 Task: View property listings for colonial-style homes in Annapolis, Maryland, with a waterfront view, and prioritize properties with historical significance.
Action: Mouse moved to (268, 171)
Screenshot: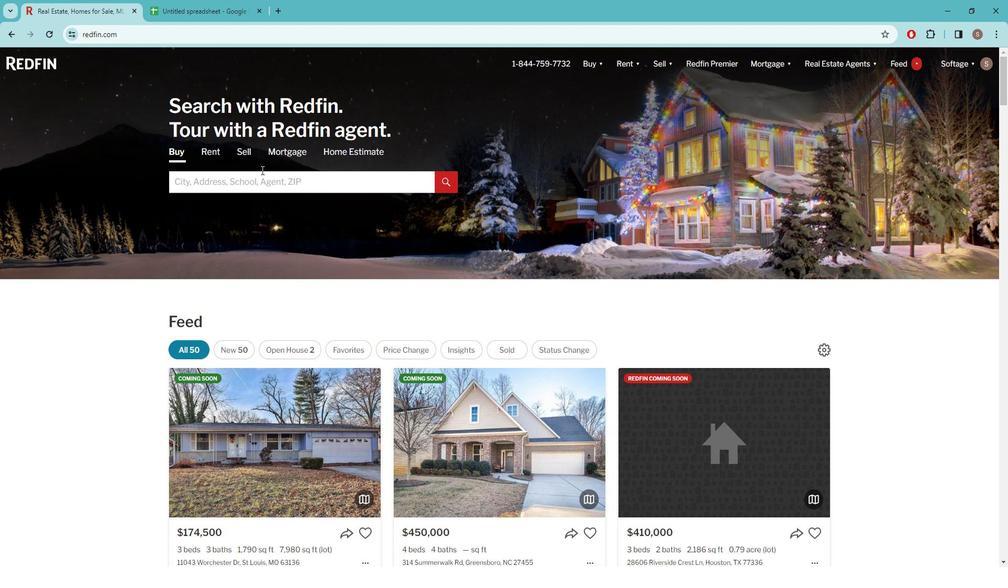 
Action: Mouse pressed left at (268, 171)
Screenshot: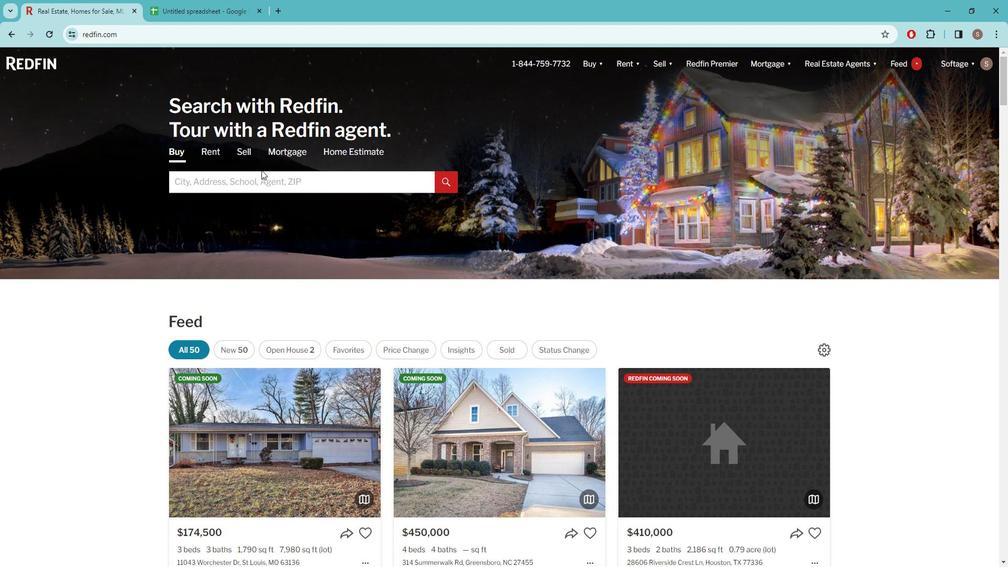 
Action: Mouse moved to (268, 179)
Screenshot: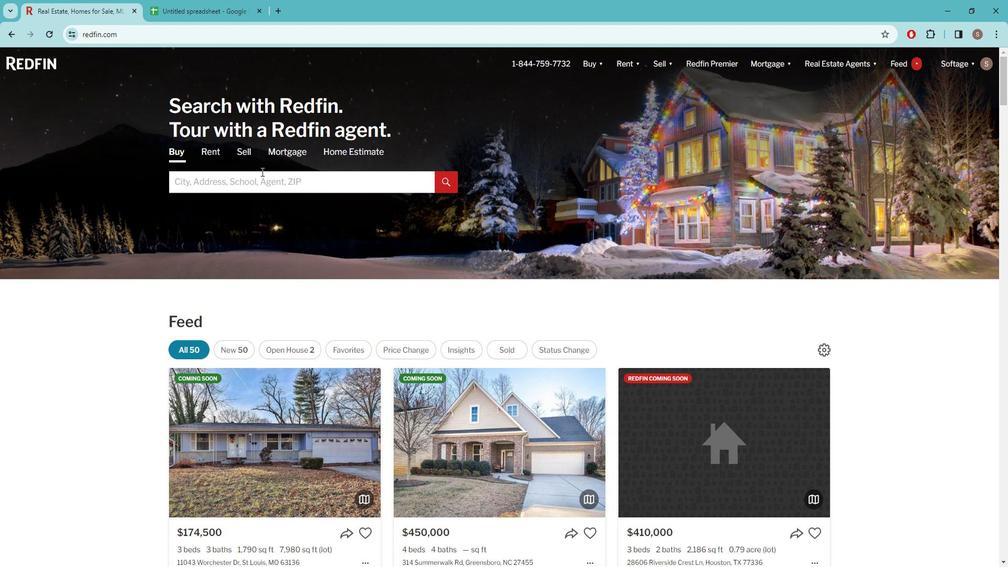 
Action: Mouse pressed left at (268, 179)
Screenshot: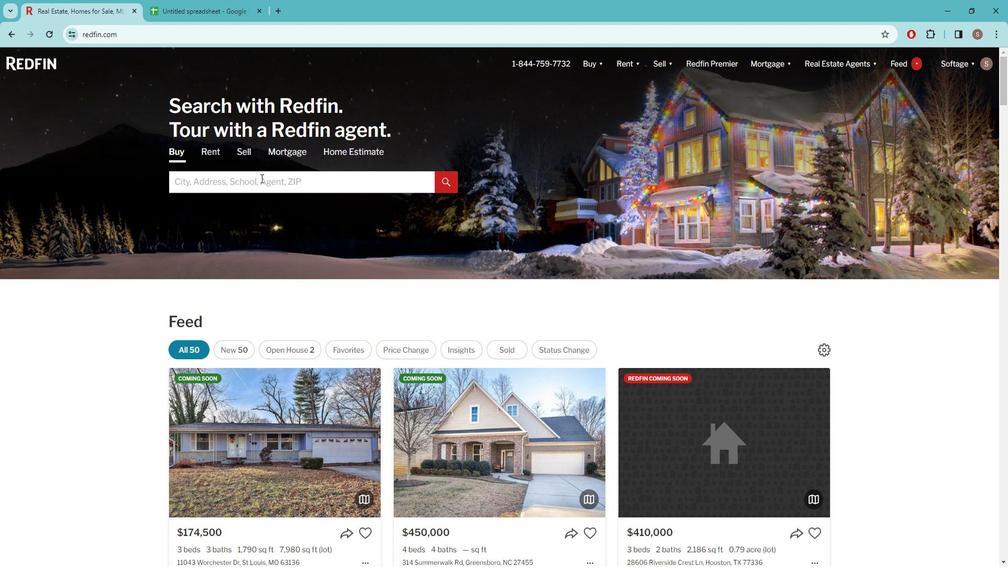 
Action: Key pressed a<Key.caps_lock>NNAPOLIS
Screenshot: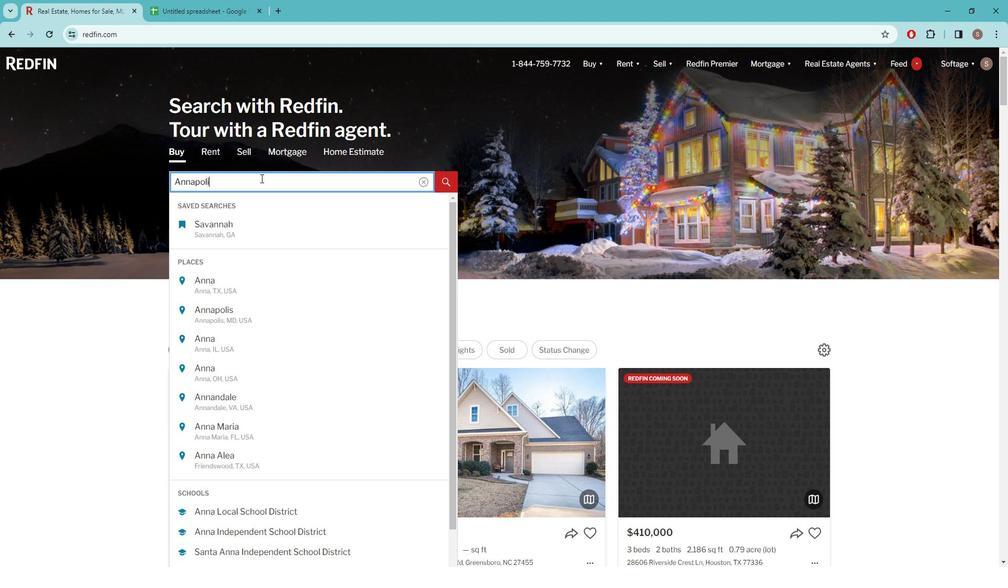 
Action: Mouse moved to (262, 222)
Screenshot: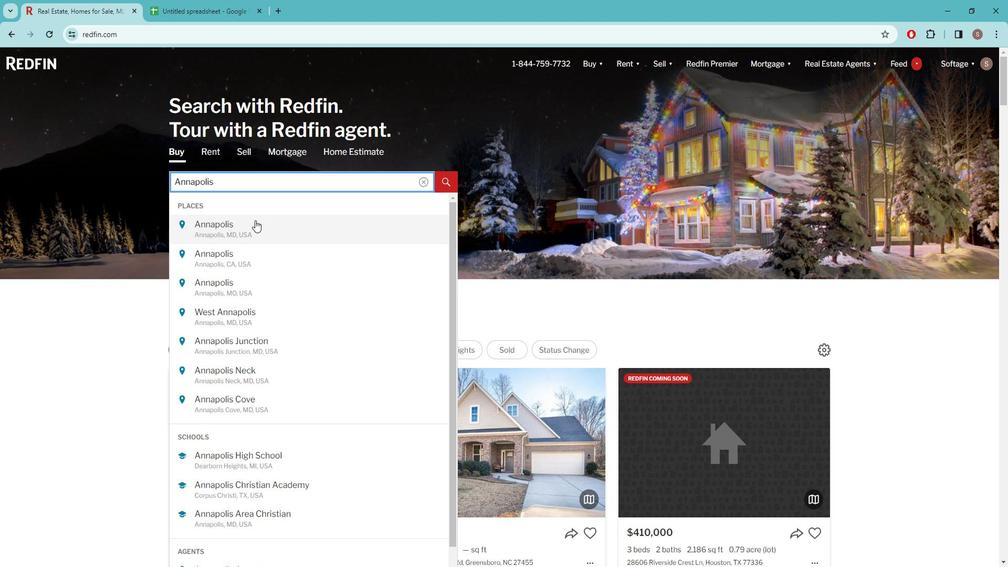 
Action: Mouse pressed left at (262, 222)
Screenshot: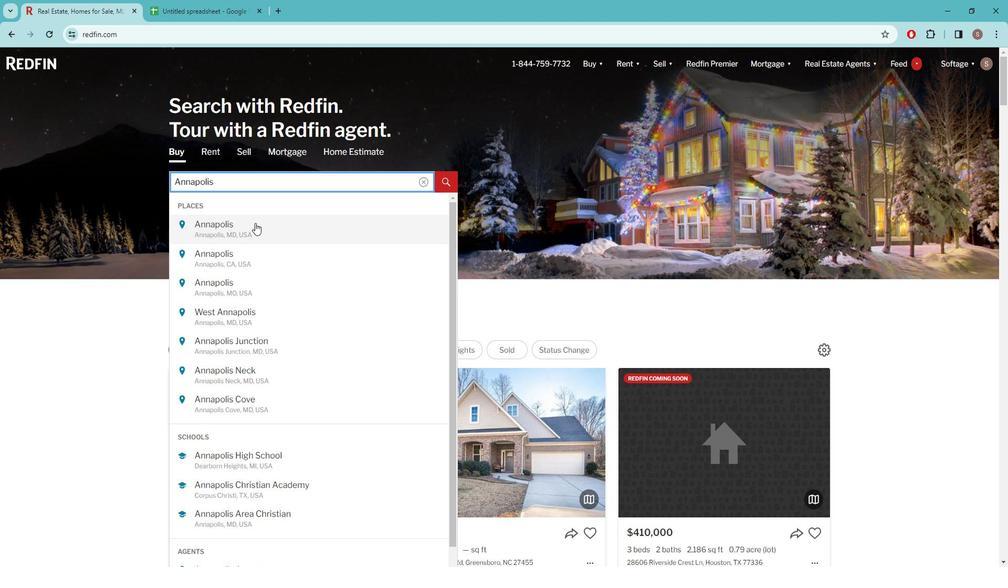 
Action: Mouse moved to (891, 133)
Screenshot: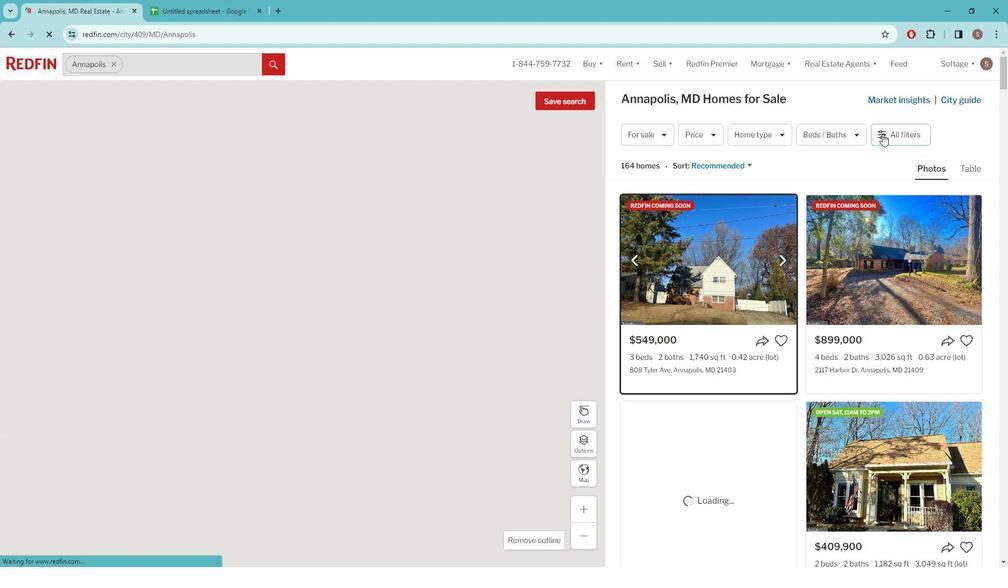 
Action: Mouse pressed left at (891, 133)
Screenshot: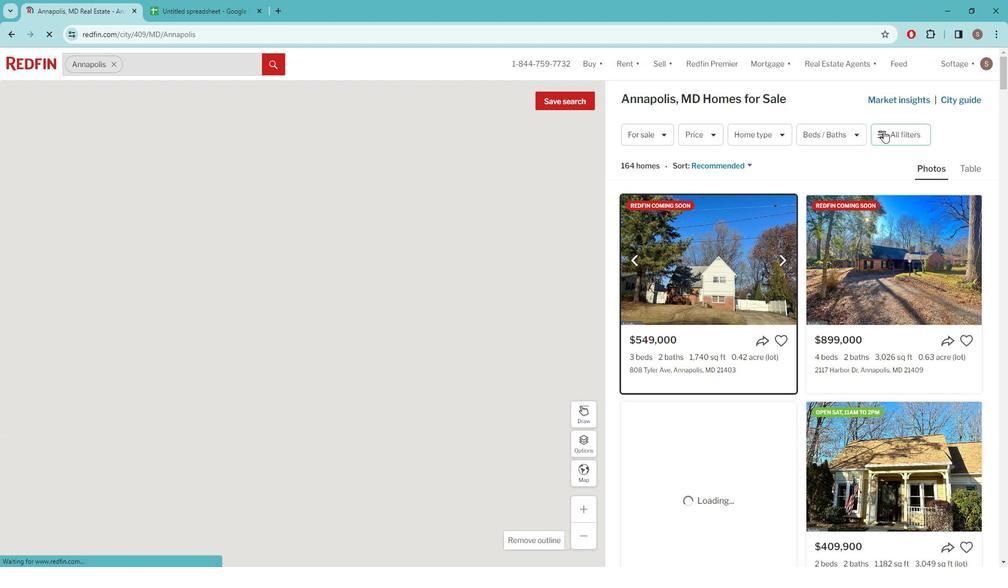 
Action: Mouse pressed left at (891, 133)
Screenshot: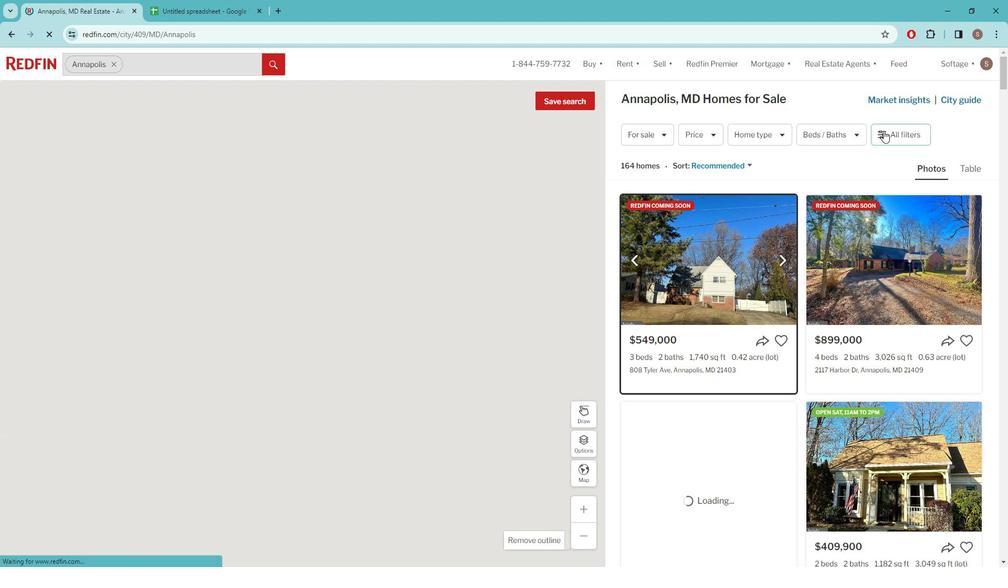 
Action: Mouse moved to (889, 132)
Screenshot: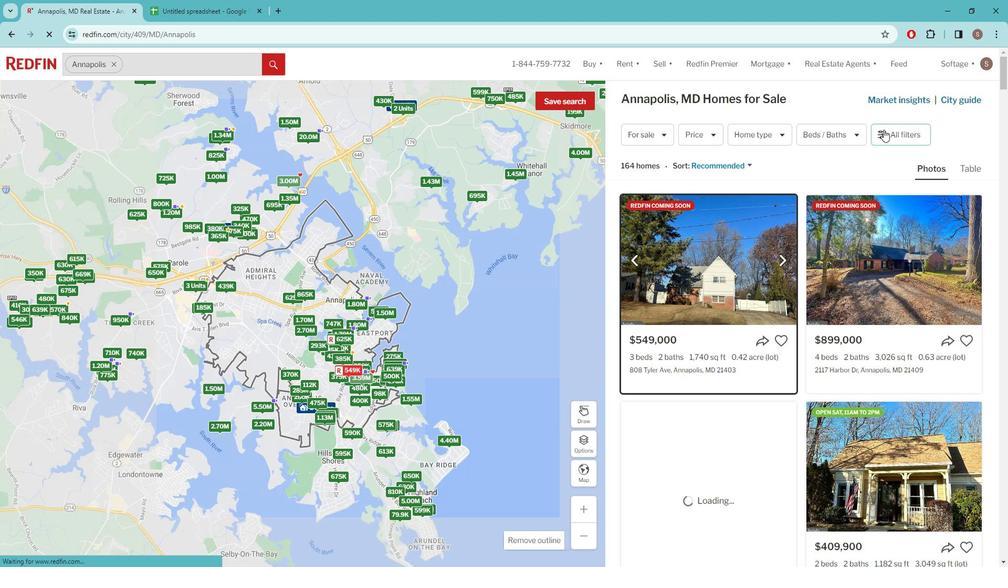 
Action: Mouse pressed left at (889, 132)
Screenshot: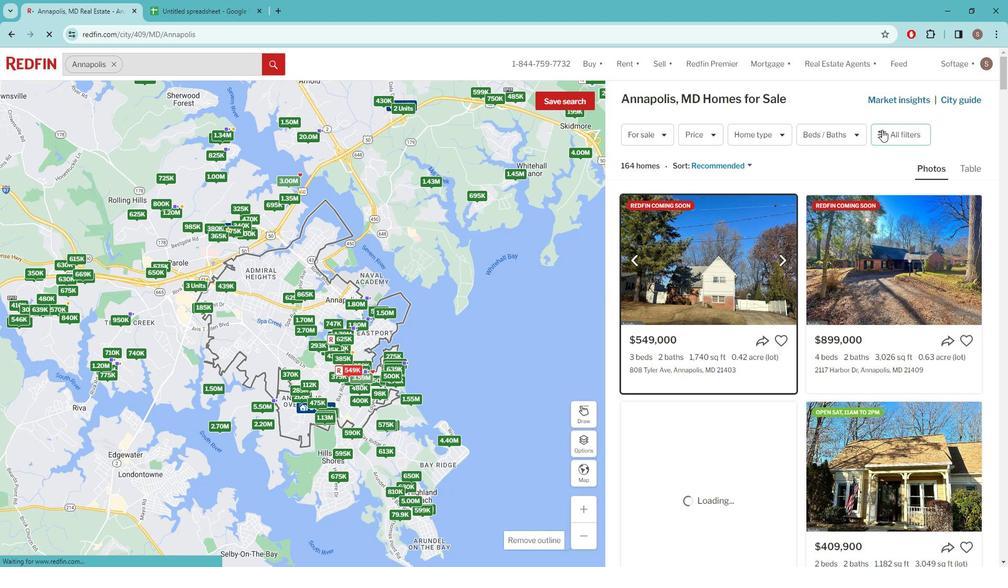 
Action: Mouse pressed left at (889, 132)
Screenshot: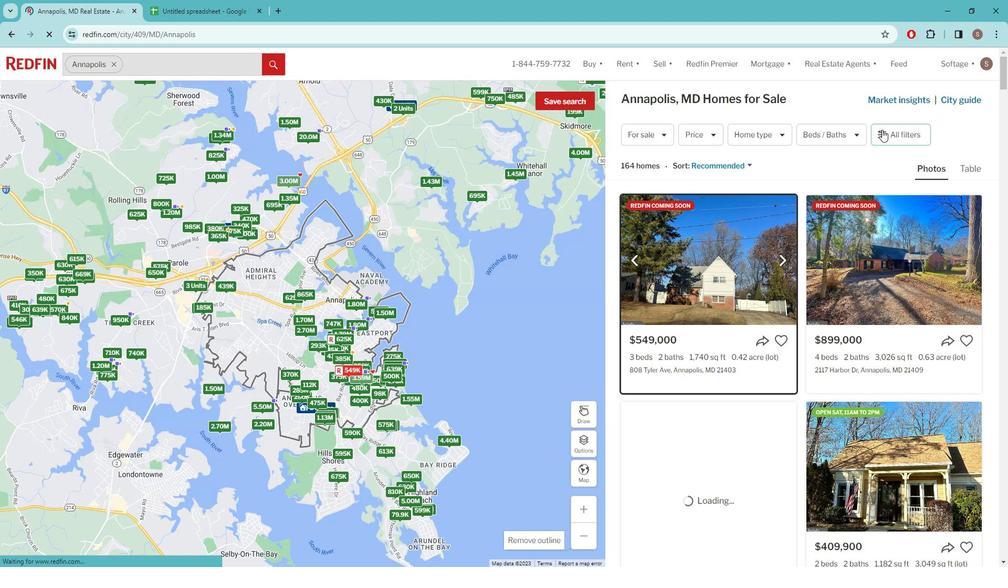 
Action: Mouse pressed left at (889, 132)
Screenshot: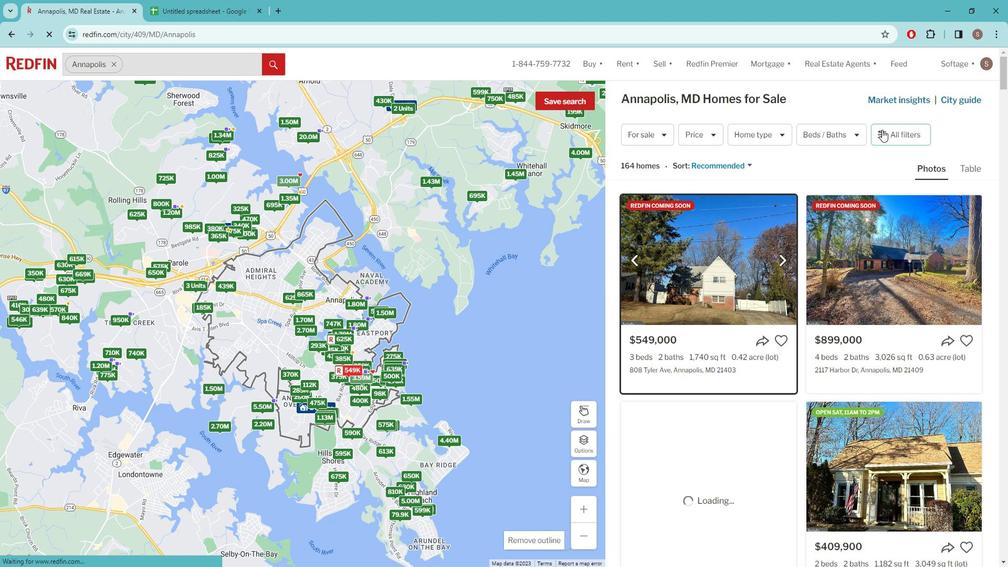 
Action: Mouse pressed left at (889, 132)
Screenshot: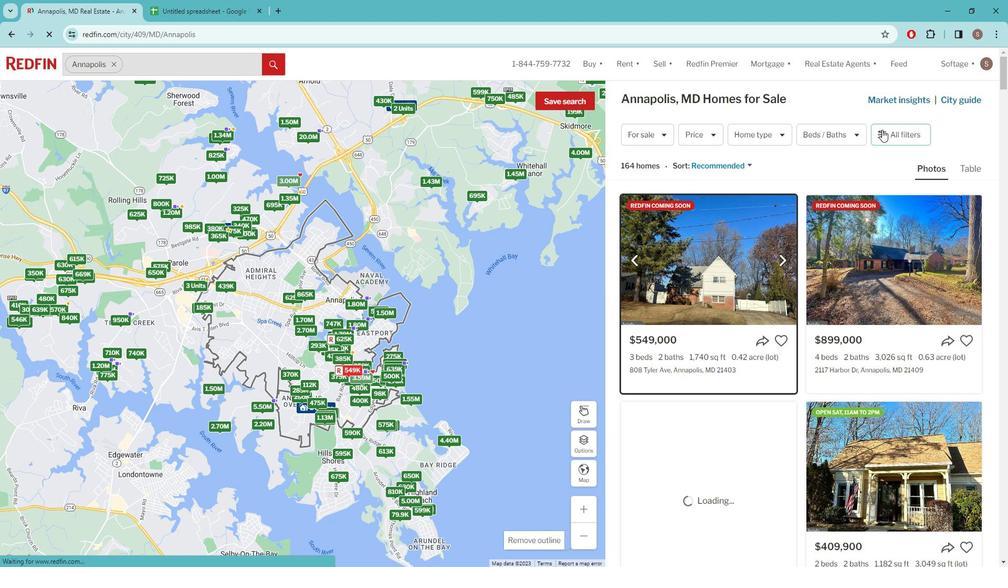
Action: Mouse pressed left at (889, 132)
Screenshot: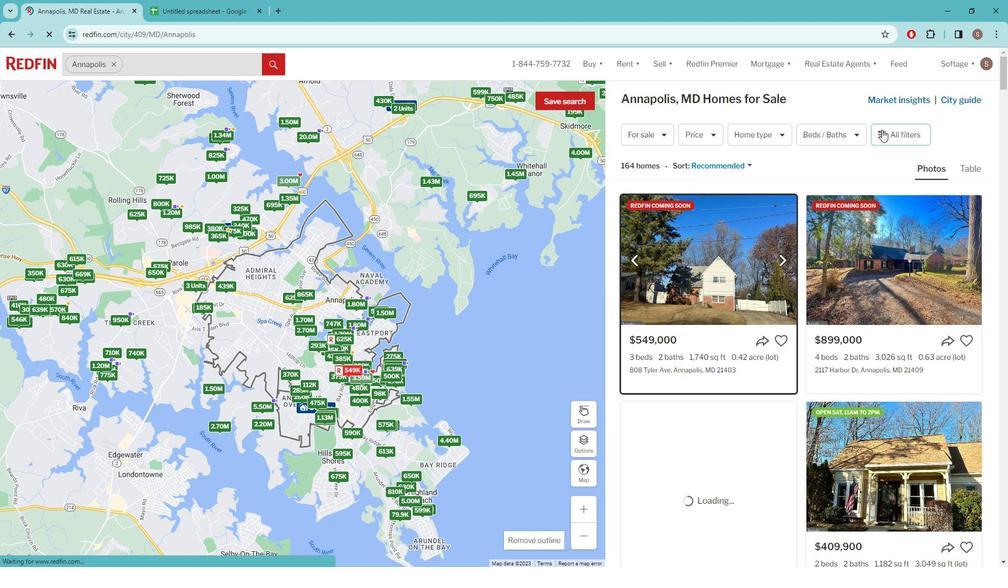 
Action: Mouse moved to (894, 132)
Screenshot: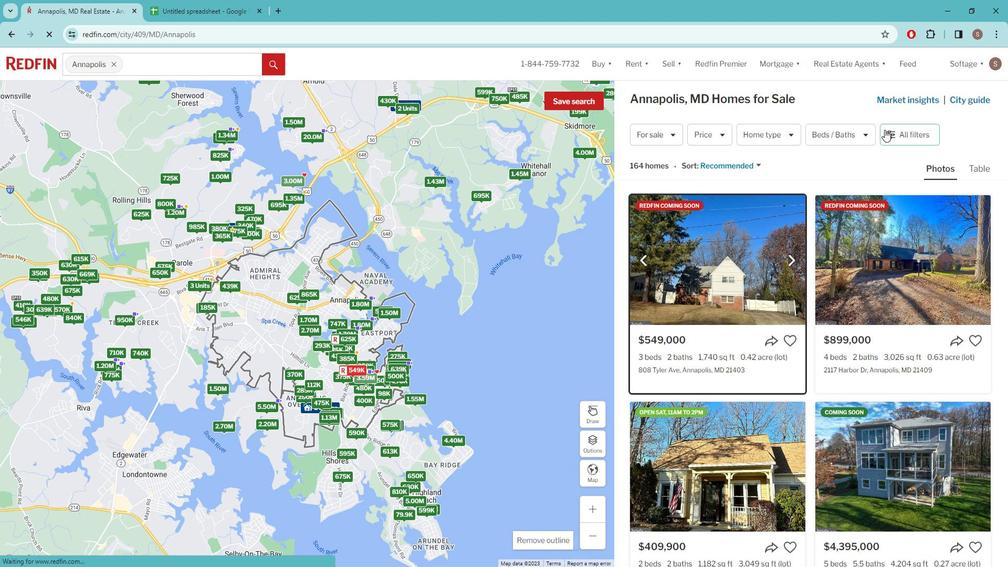 
Action: Mouse pressed left at (894, 132)
Screenshot: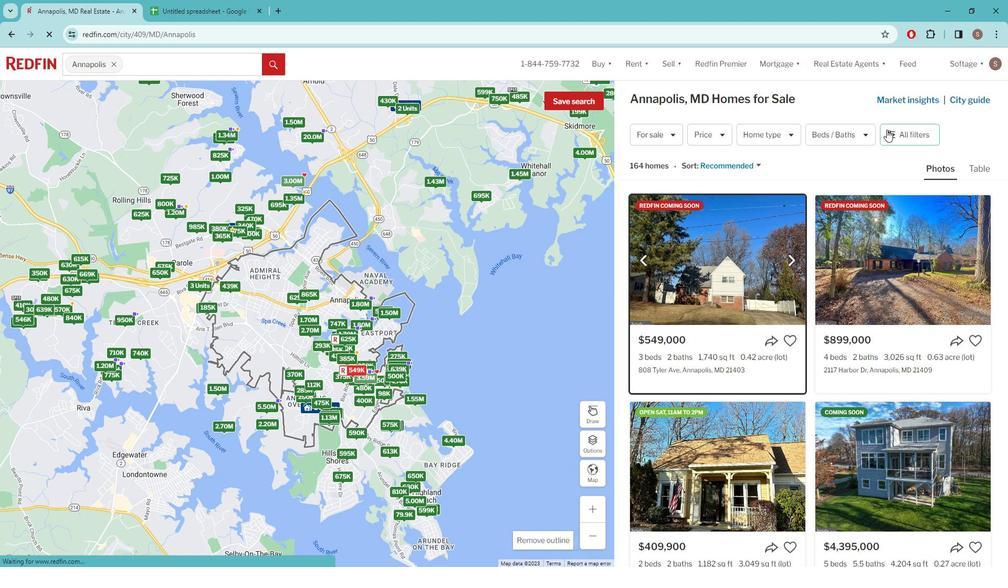 
Action: Mouse moved to (894, 131)
Screenshot: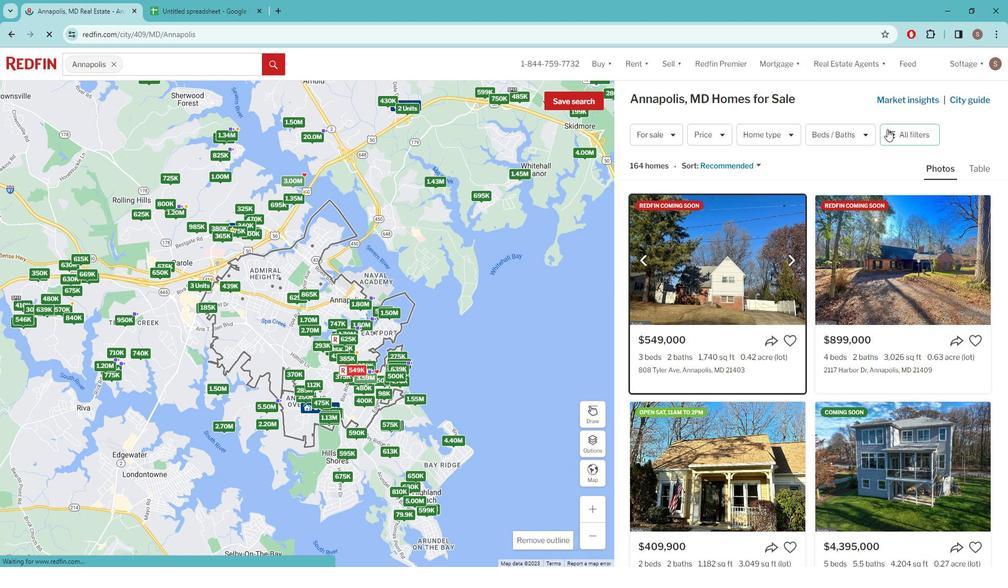 
Action: Mouse pressed left at (894, 131)
Screenshot: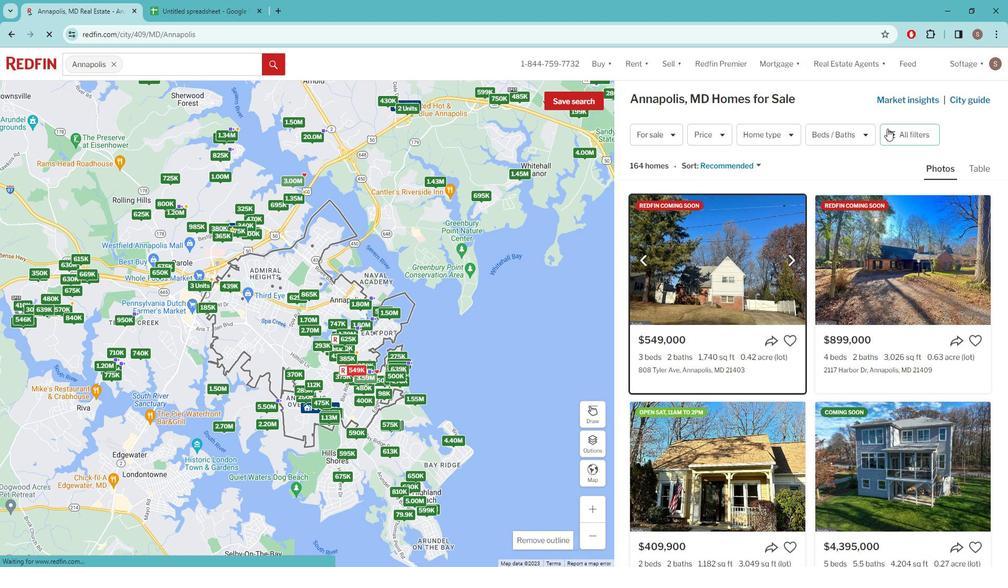 
Action: Mouse moved to (851, 168)
Screenshot: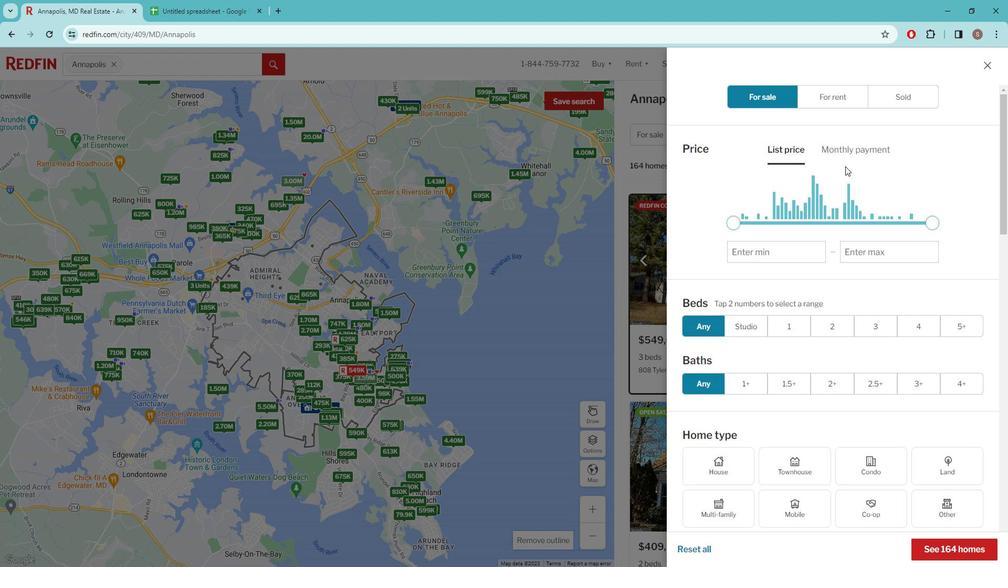 
Action: Mouse scrolled (851, 167) with delta (0, 0)
Screenshot: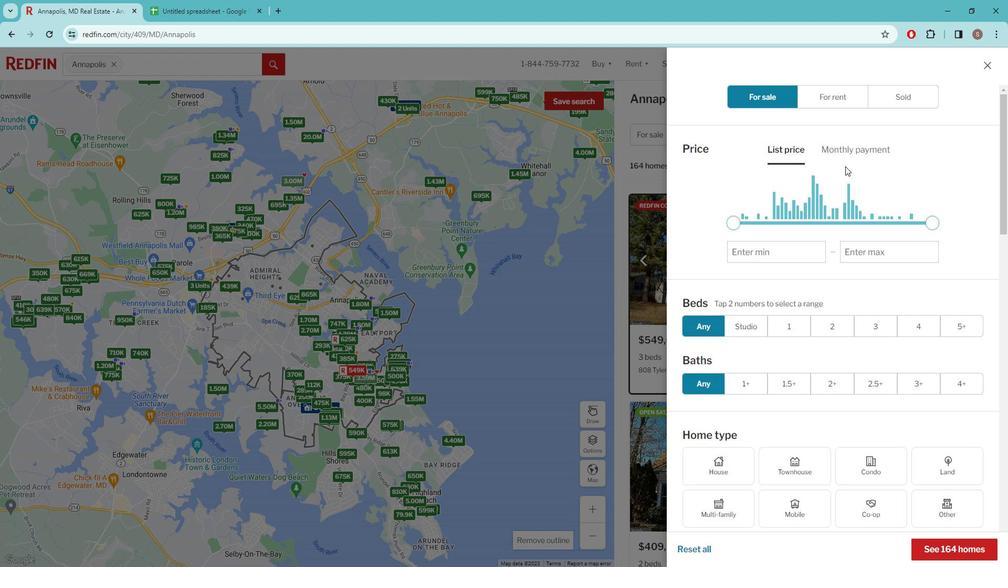 
Action: Mouse moved to (841, 182)
Screenshot: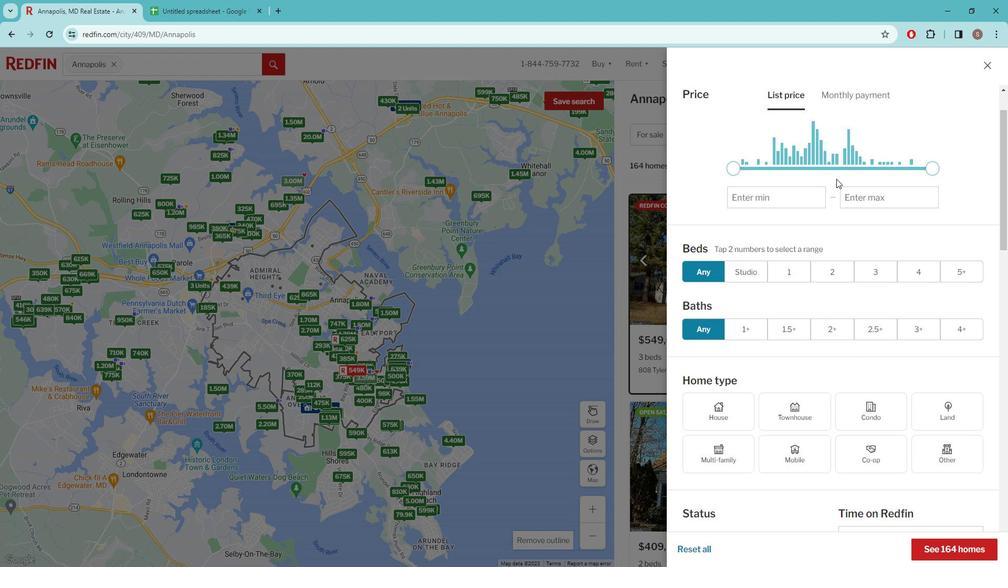 
Action: Mouse scrolled (841, 181) with delta (0, 0)
Screenshot: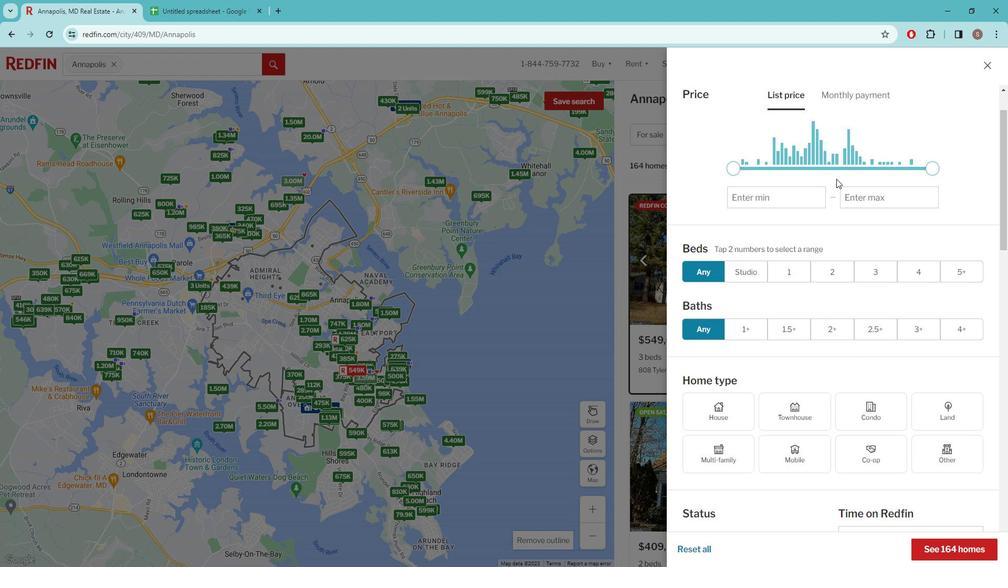 
Action: Mouse moved to (788, 221)
Screenshot: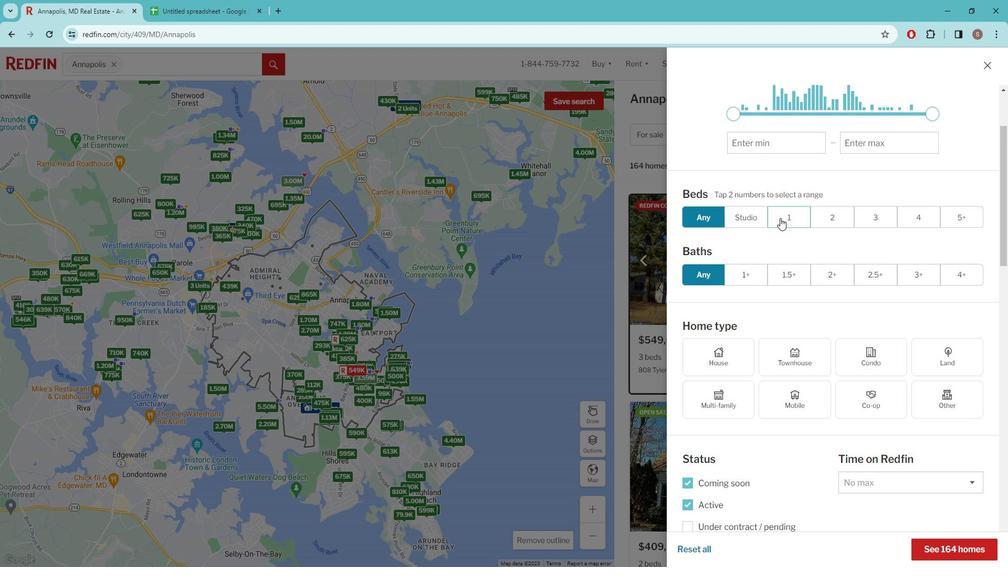 
Action: Mouse scrolled (788, 220) with delta (0, 0)
Screenshot: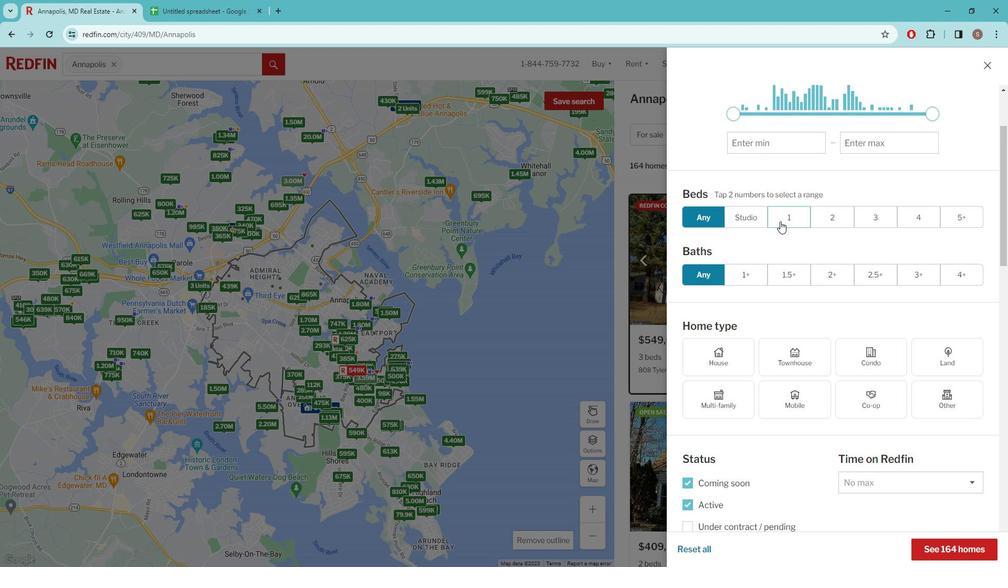
Action: Mouse moved to (788, 221)
Screenshot: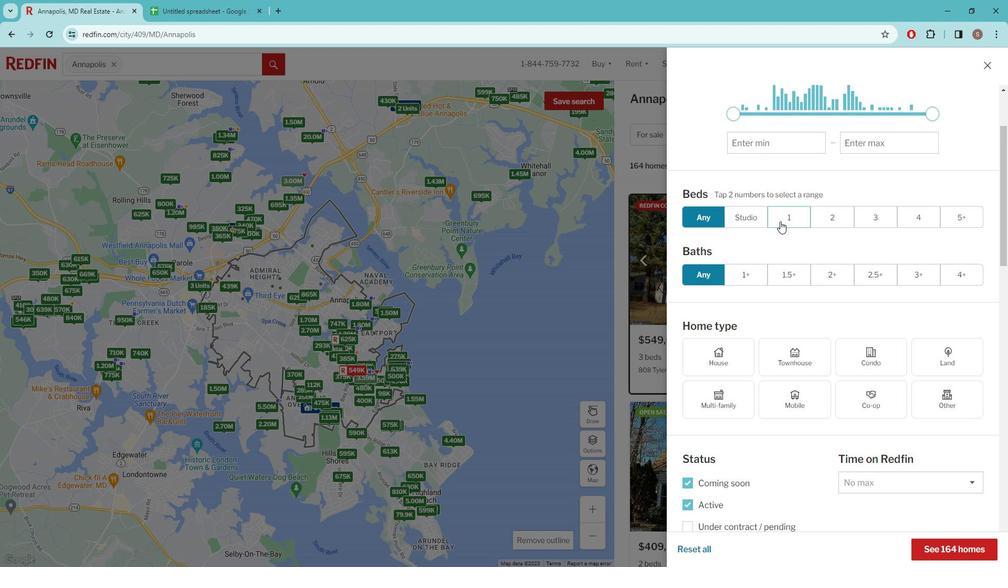 
Action: Mouse scrolled (788, 221) with delta (0, 0)
Screenshot: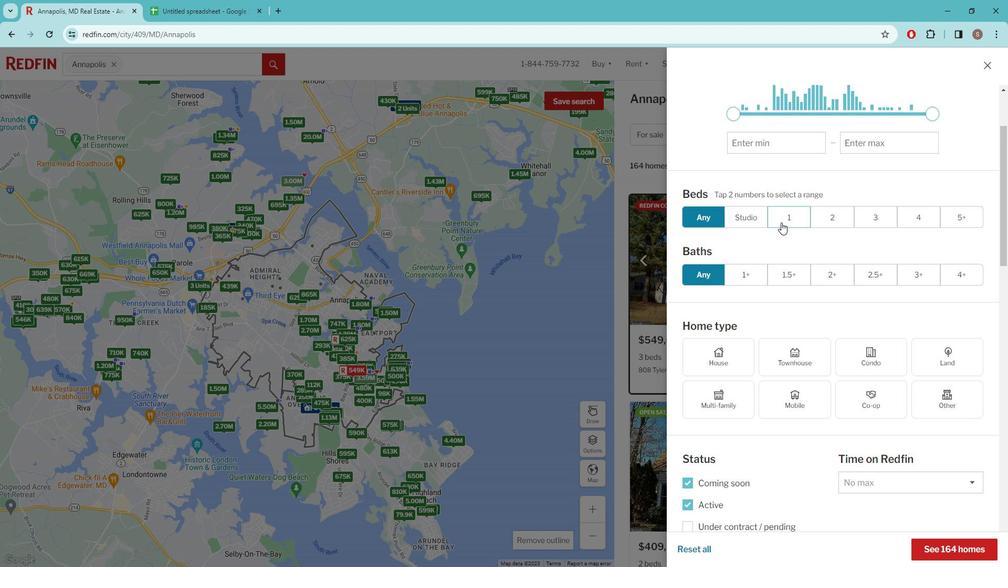 
Action: Mouse moved to (952, 284)
Screenshot: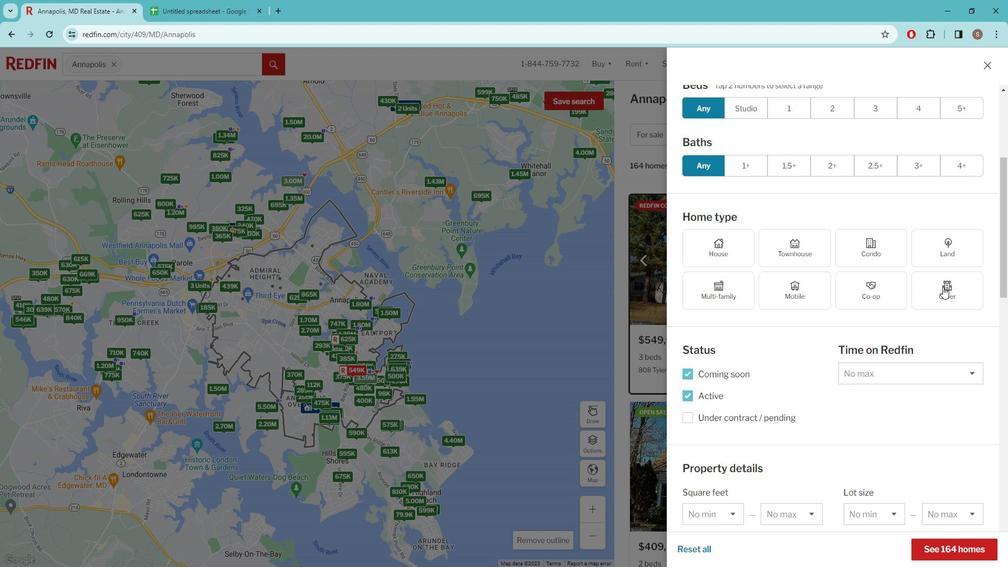 
Action: Mouse pressed left at (952, 284)
Screenshot: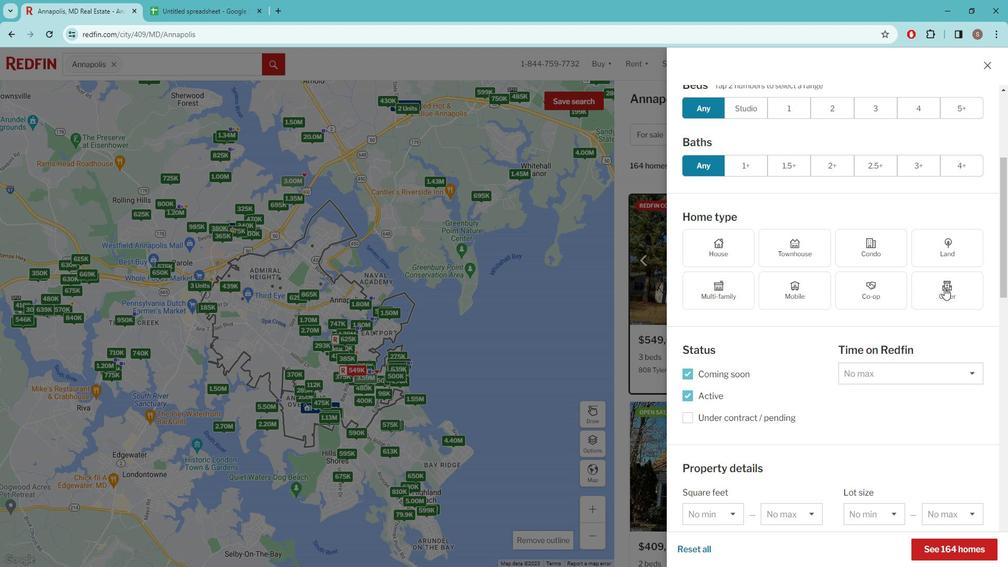 
Action: Mouse moved to (875, 278)
Screenshot: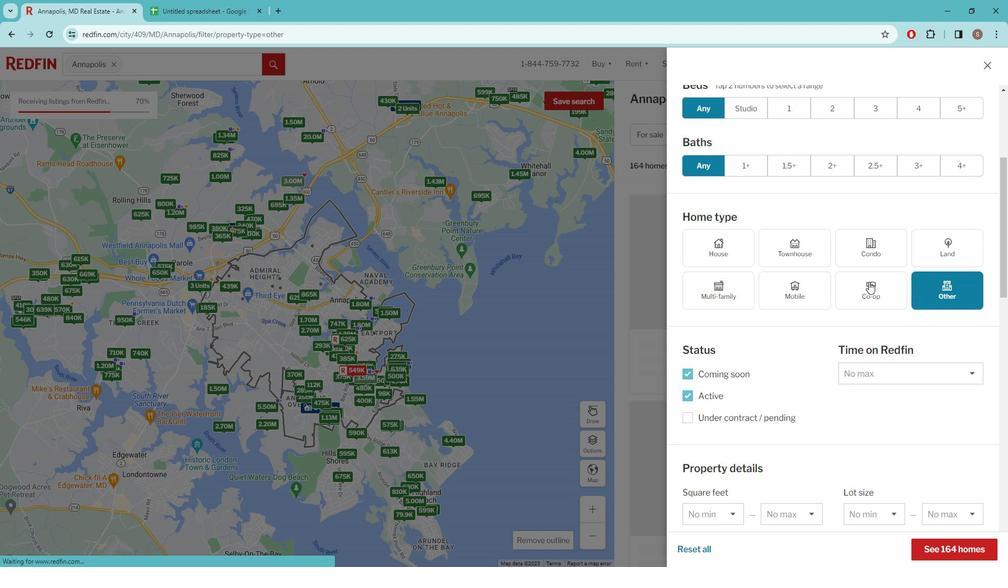 
Action: Mouse scrolled (875, 277) with delta (0, 0)
Screenshot: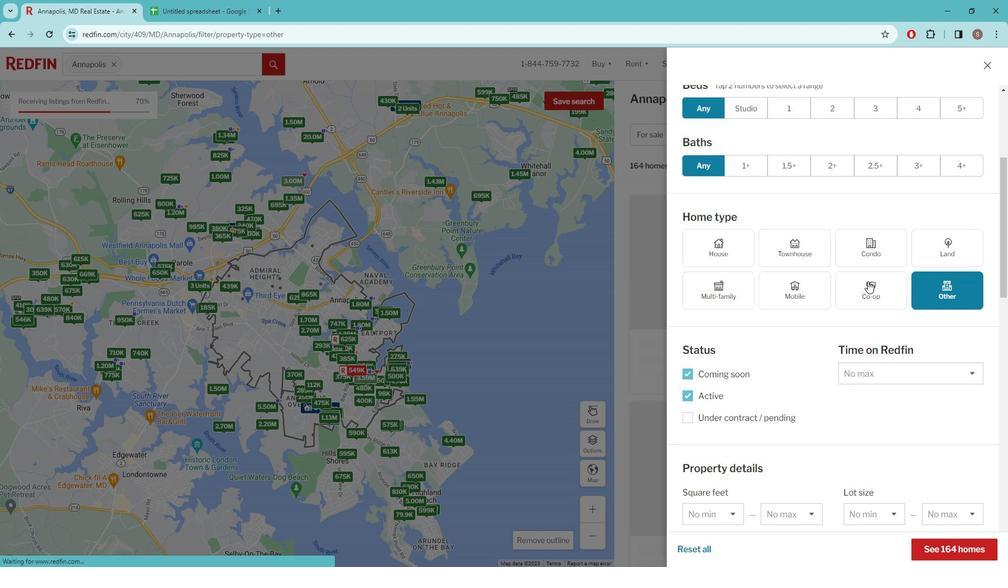 
Action: Mouse moved to (870, 275)
Screenshot: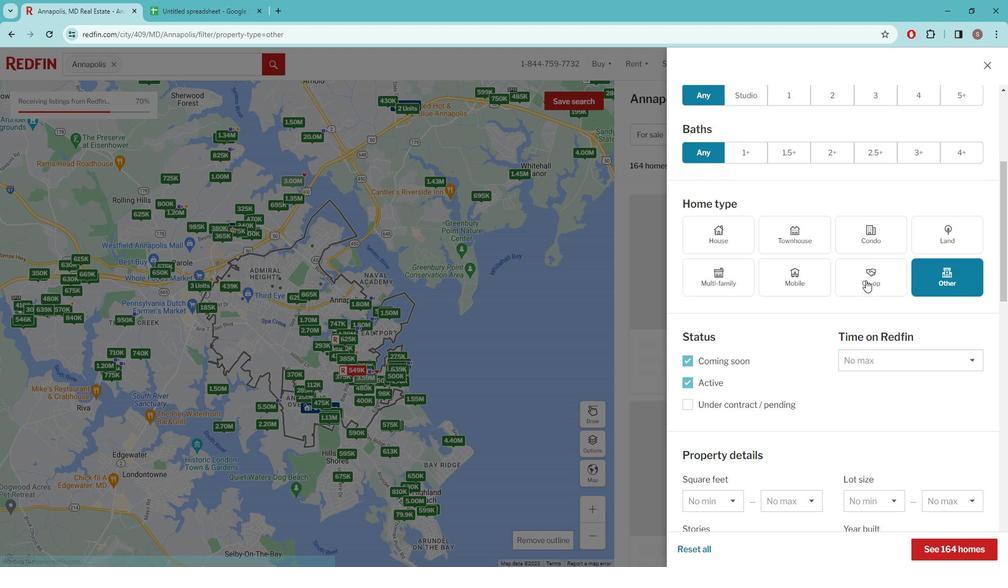 
Action: Mouse scrolled (870, 274) with delta (0, 0)
Screenshot: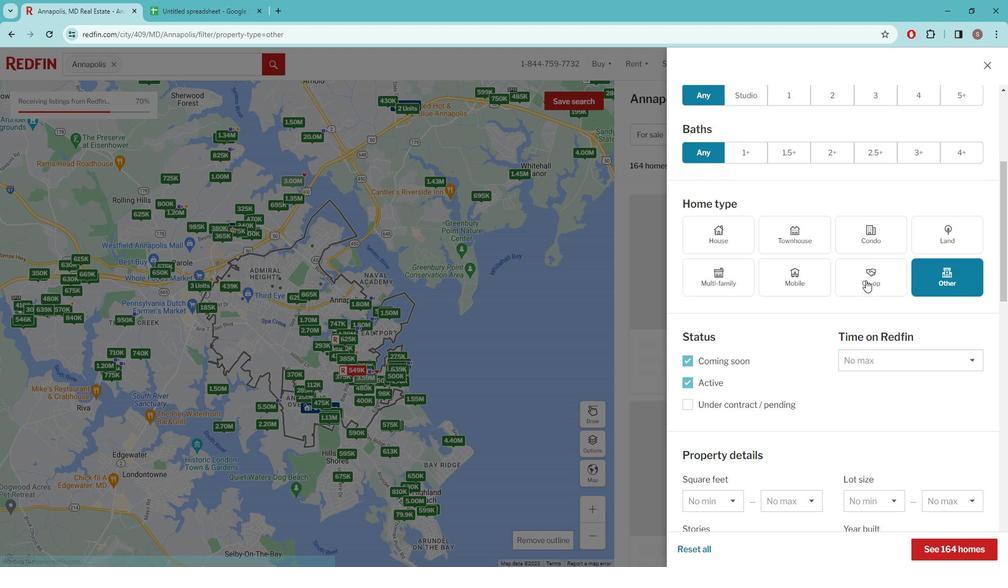 
Action: Mouse moved to (826, 268)
Screenshot: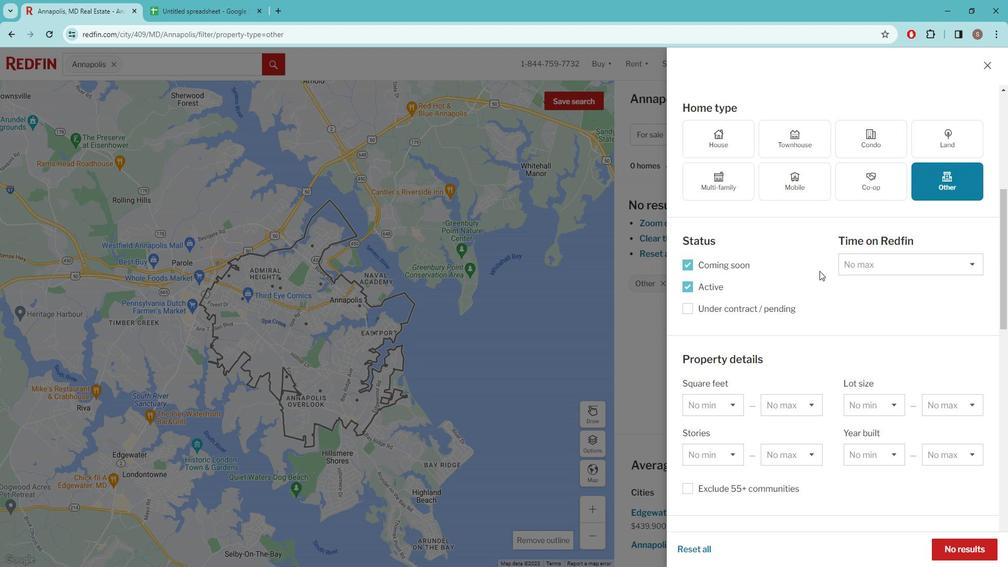 
Action: Mouse scrolled (826, 268) with delta (0, 0)
Screenshot: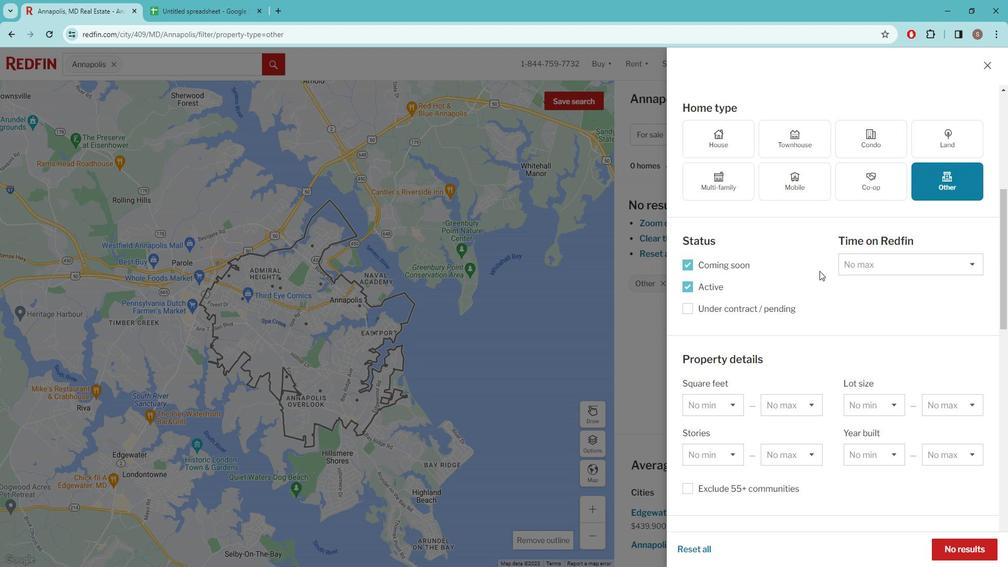 
Action: Mouse moved to (821, 268)
Screenshot: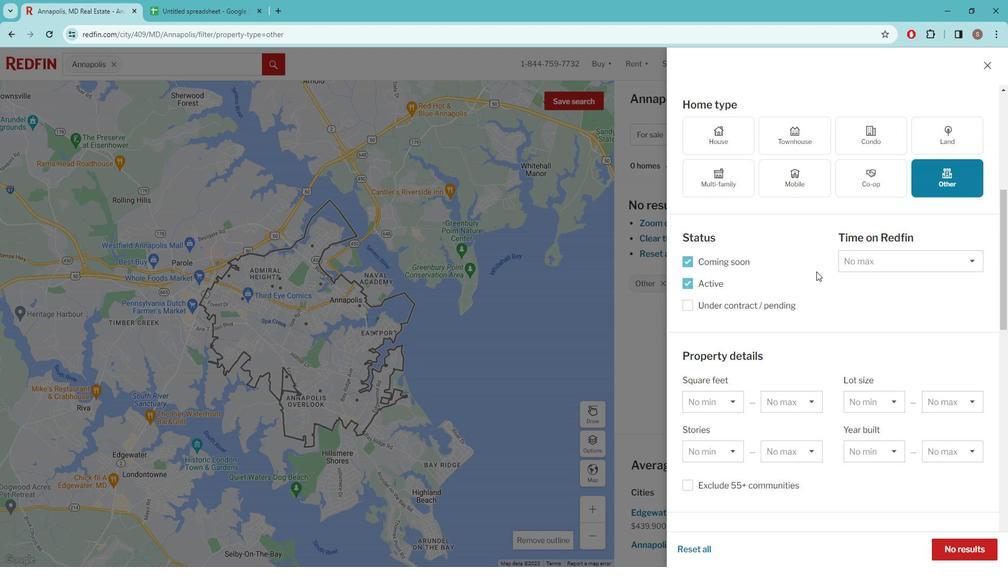 
Action: Mouse scrolled (821, 268) with delta (0, 0)
Screenshot: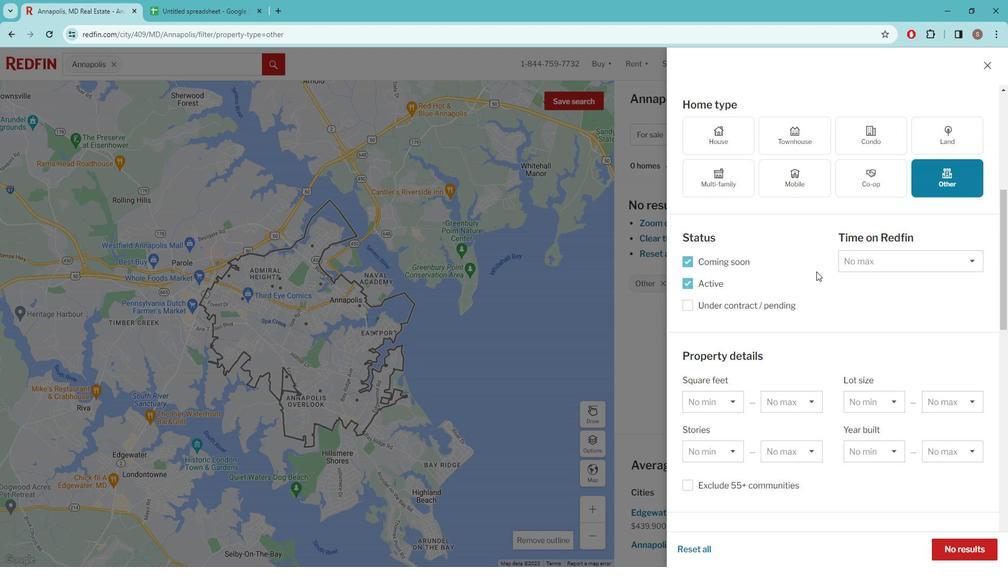 
Action: Mouse moved to (739, 287)
Screenshot: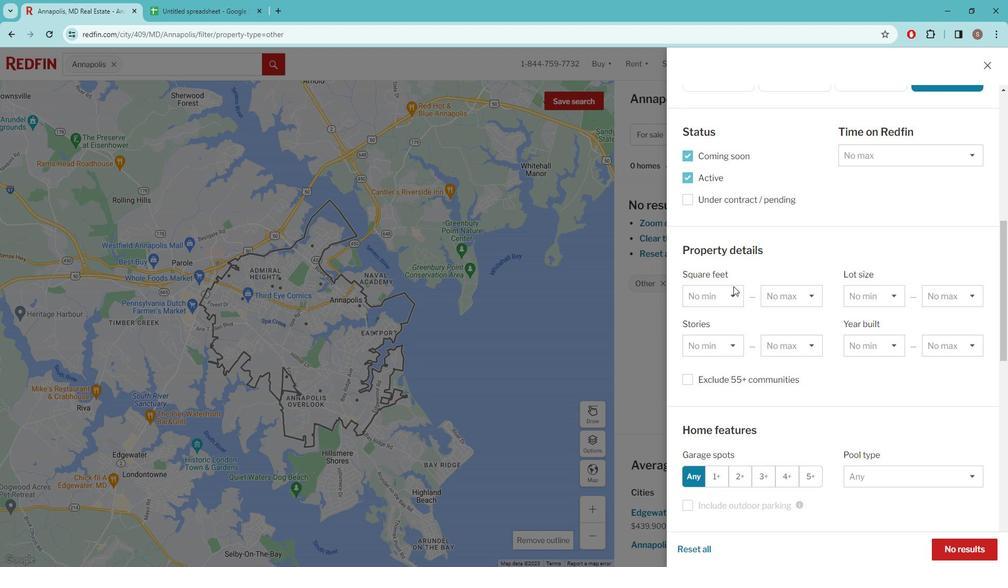 
Action: Mouse scrolled (739, 286) with delta (0, 0)
Screenshot: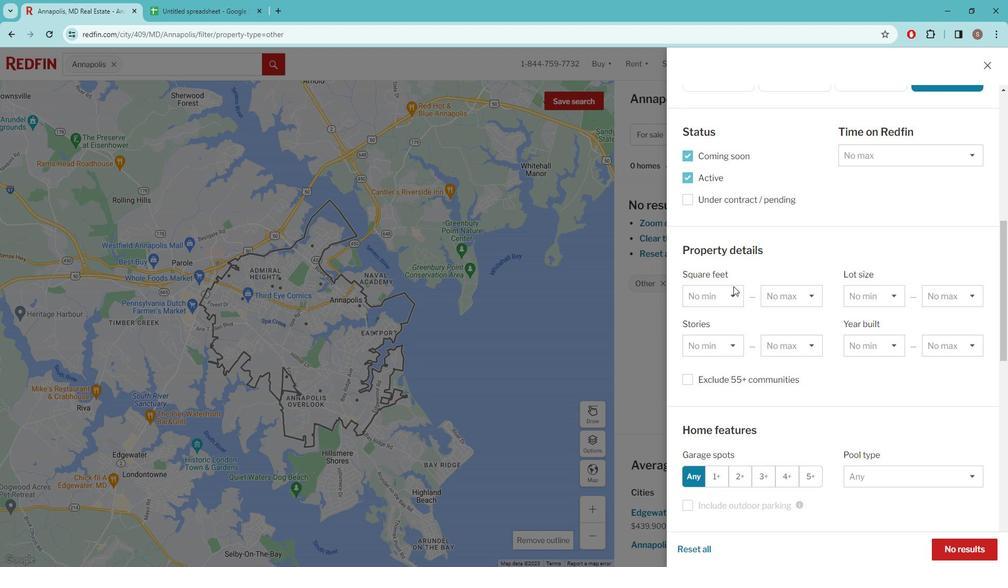
Action: Mouse moved to (739, 287)
Screenshot: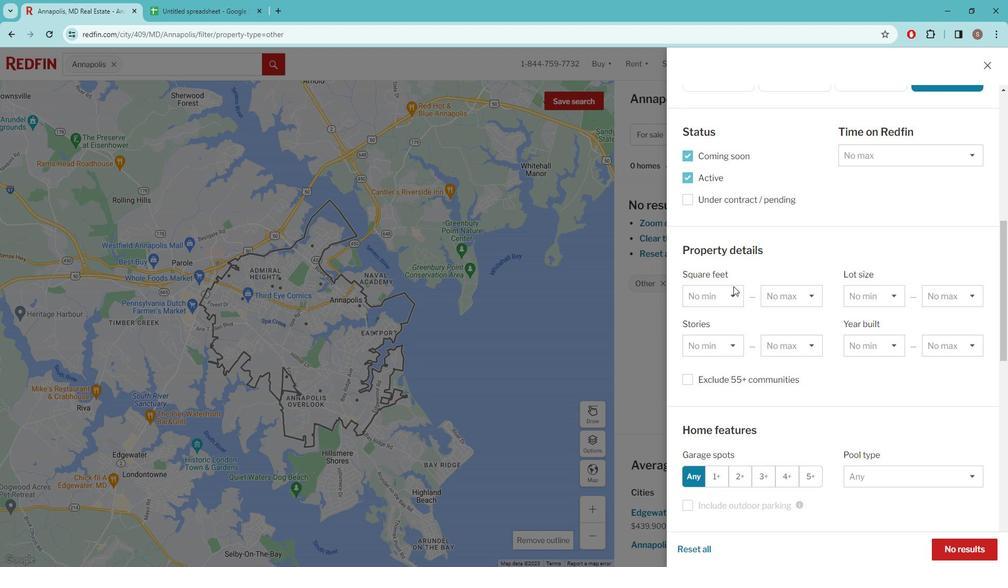 
Action: Mouse scrolled (739, 286) with delta (0, 0)
Screenshot: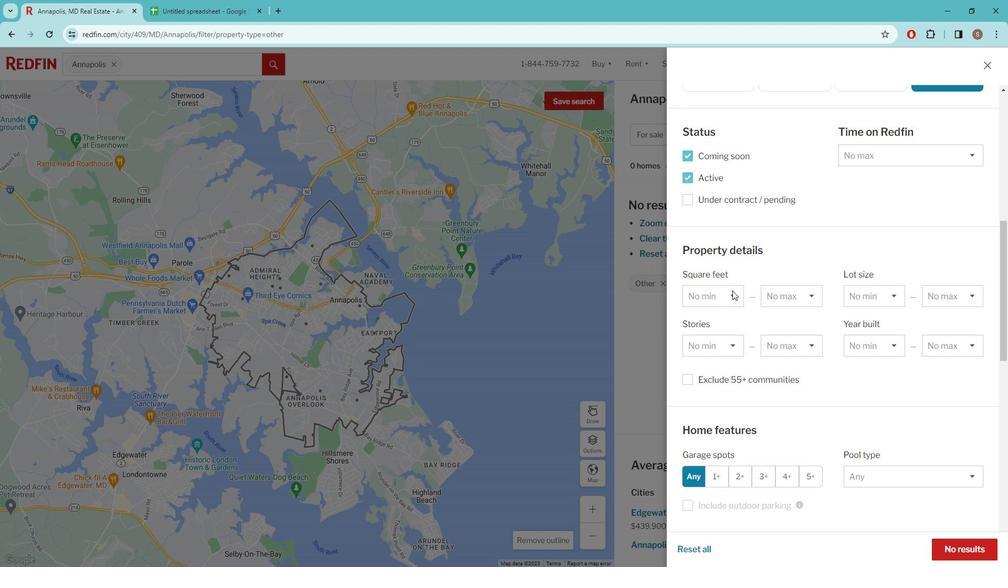 
Action: Mouse moved to (739, 292)
Screenshot: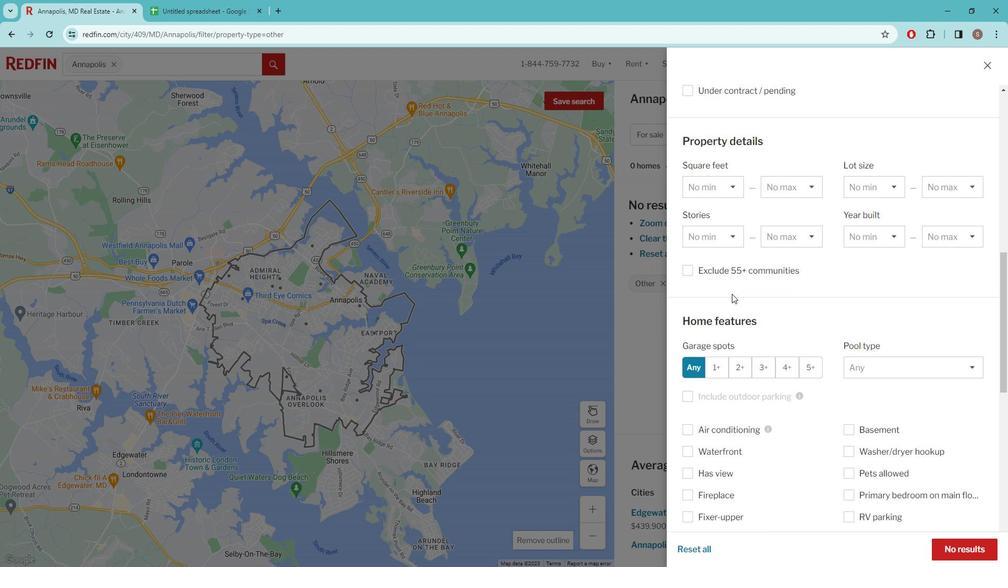 
Action: Mouse scrolled (739, 291) with delta (0, 0)
Screenshot: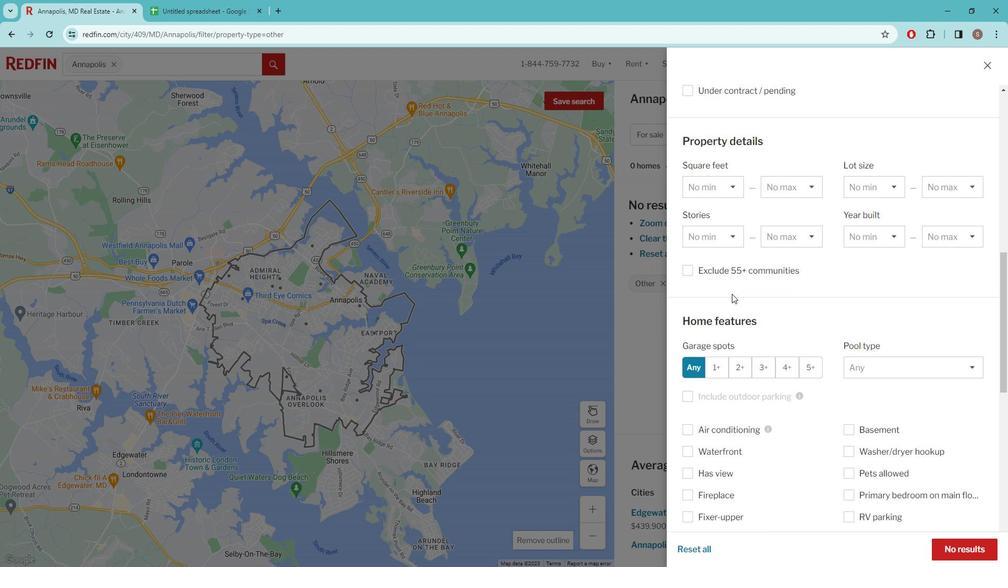 
Action: Mouse moved to (739, 293)
Screenshot: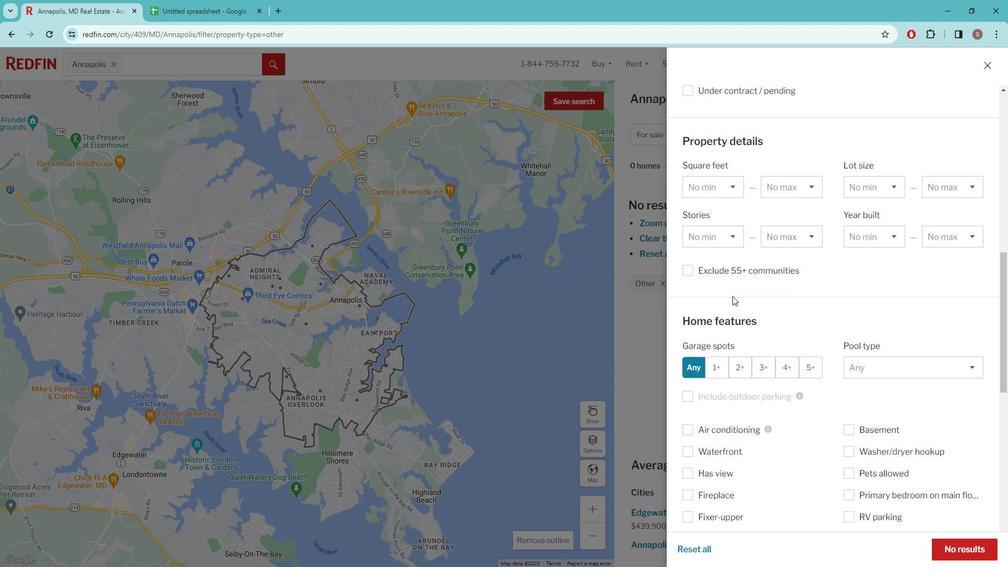 
Action: Mouse scrolled (739, 293) with delta (0, 0)
Screenshot: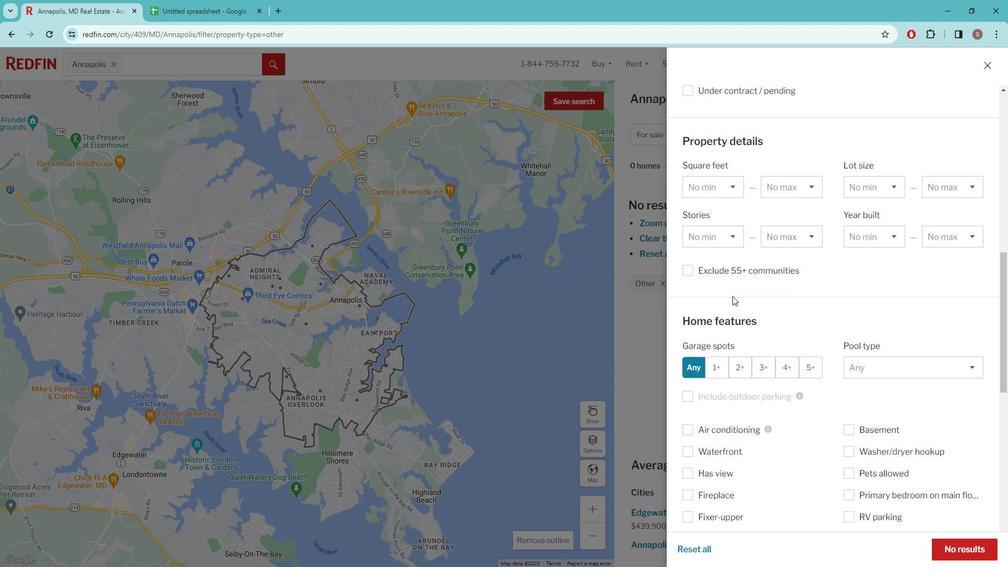 
Action: Mouse moved to (697, 339)
Screenshot: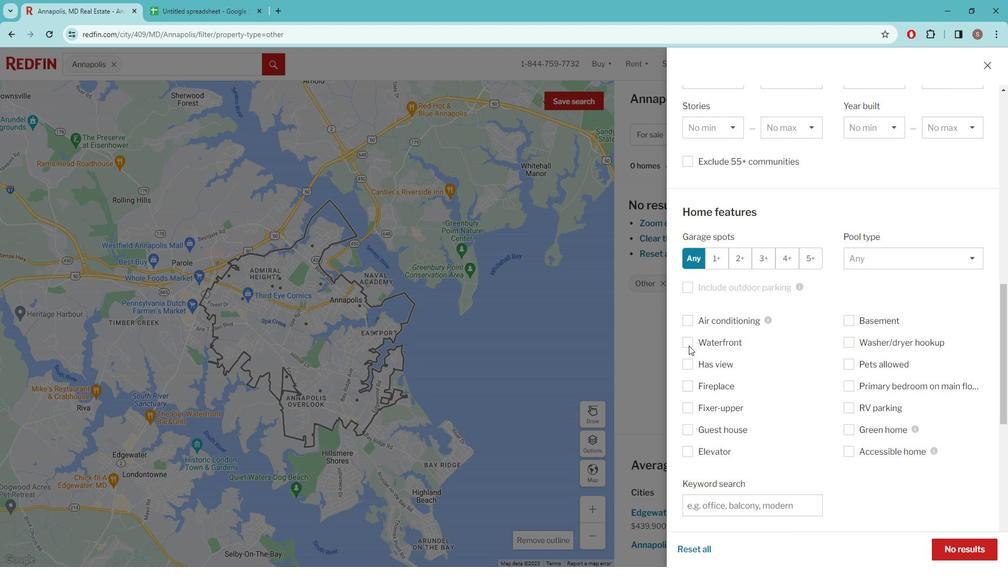 
Action: Mouse pressed left at (697, 339)
Screenshot: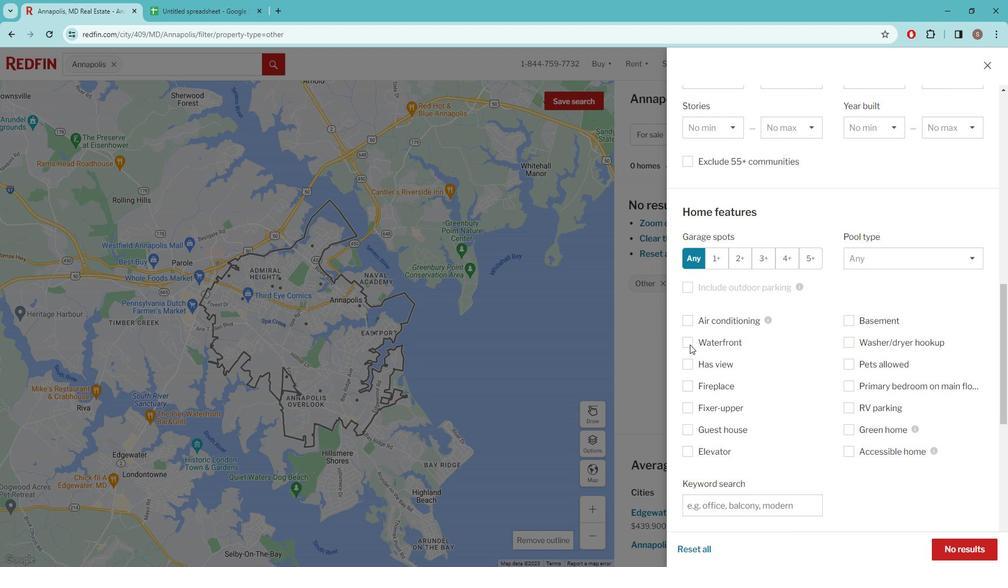 
Action: Mouse moved to (788, 365)
Screenshot: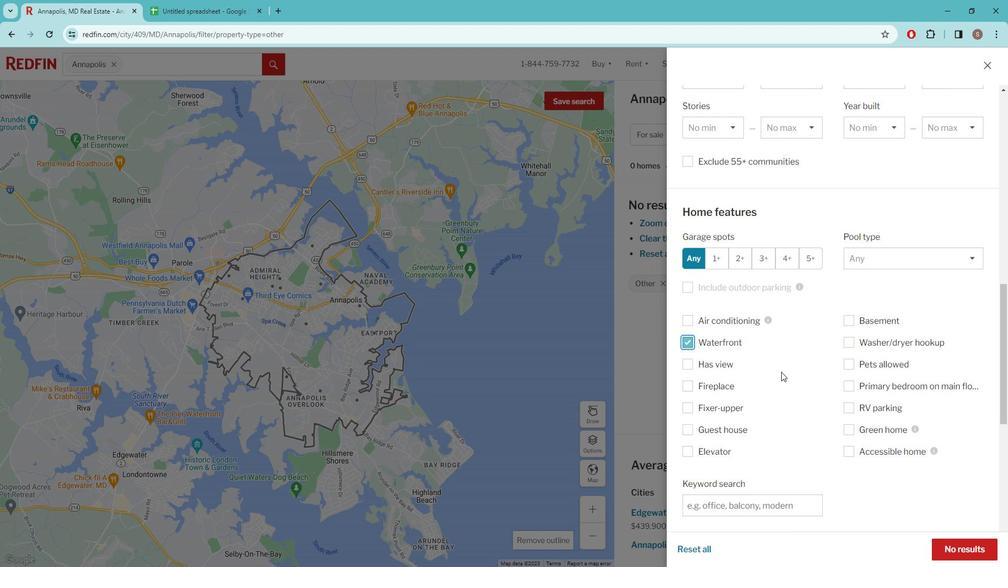 
Action: Mouse scrolled (788, 364) with delta (0, 0)
Screenshot: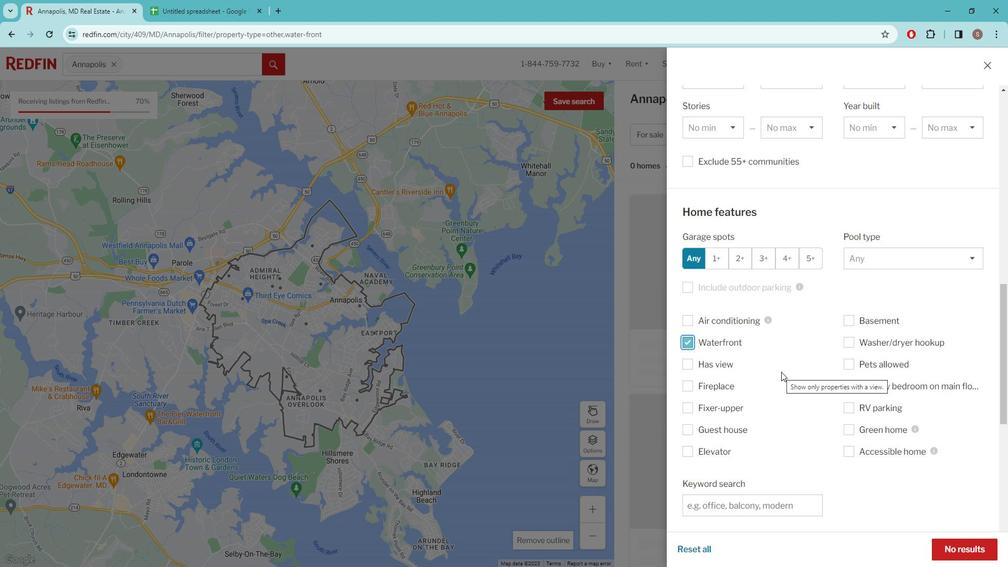 
Action: Mouse scrolled (788, 364) with delta (0, 0)
Screenshot: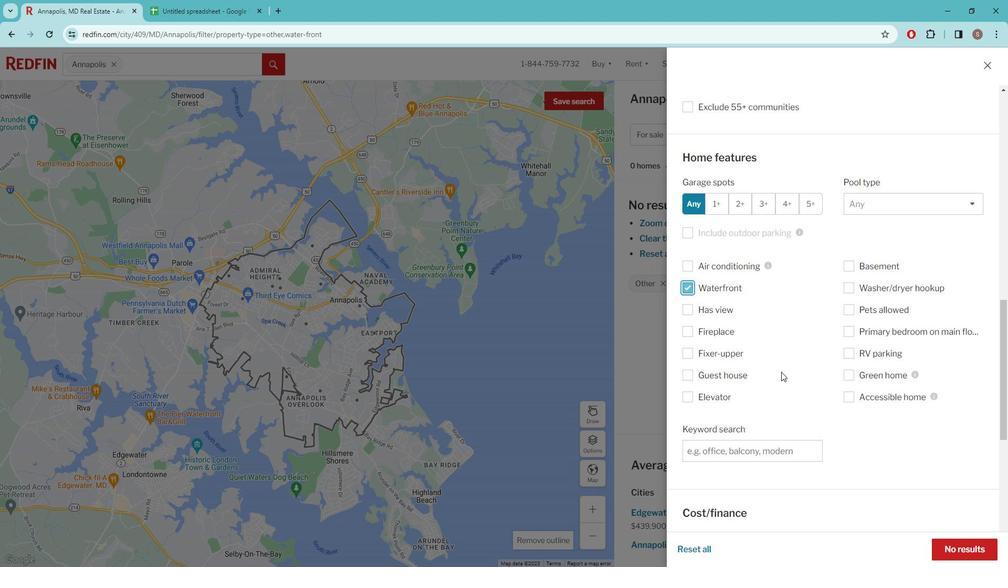 
Action: Mouse moved to (806, 364)
Screenshot: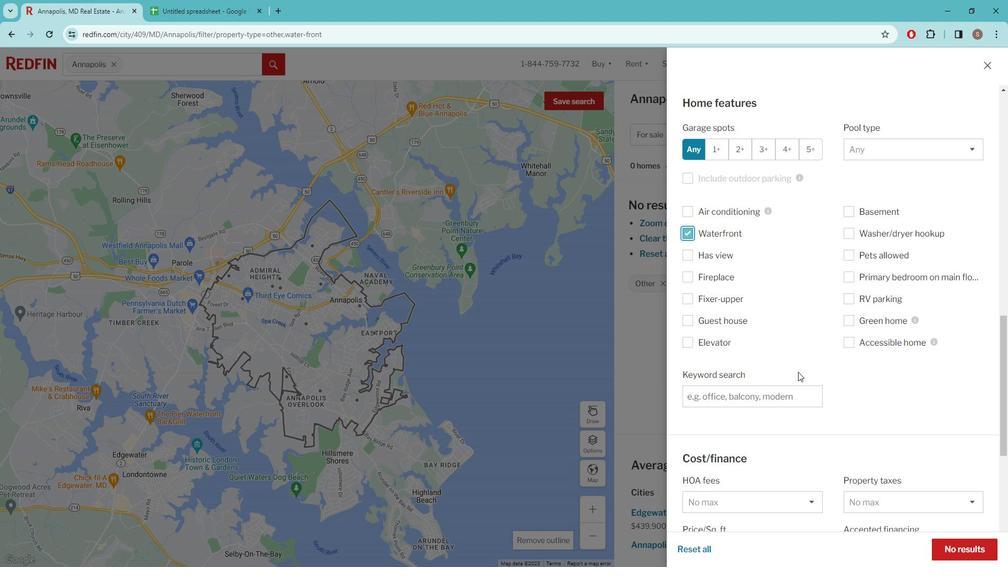 
Action: Mouse scrolled (806, 364) with delta (0, 0)
Screenshot: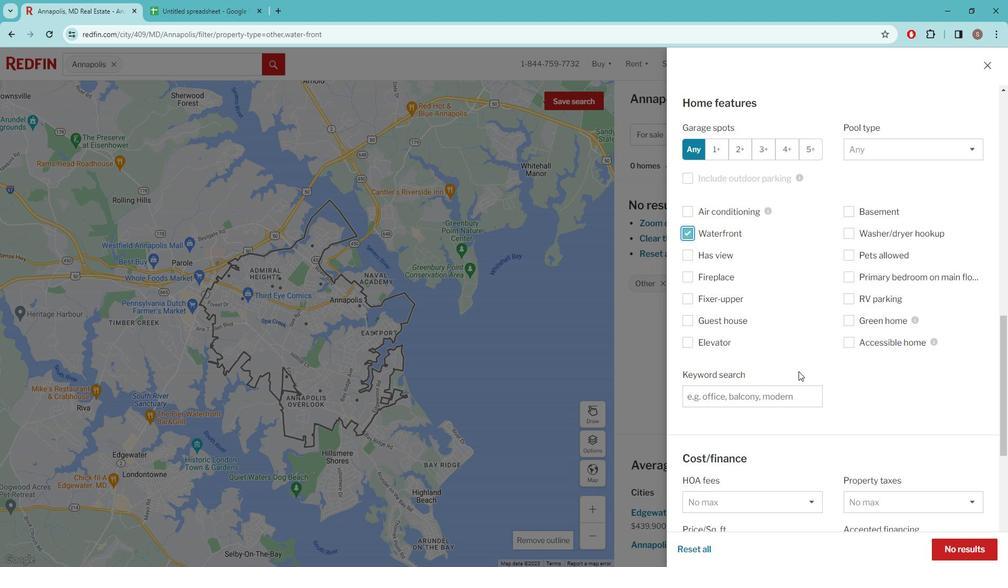 
Action: Mouse scrolled (806, 364) with delta (0, 0)
Screenshot: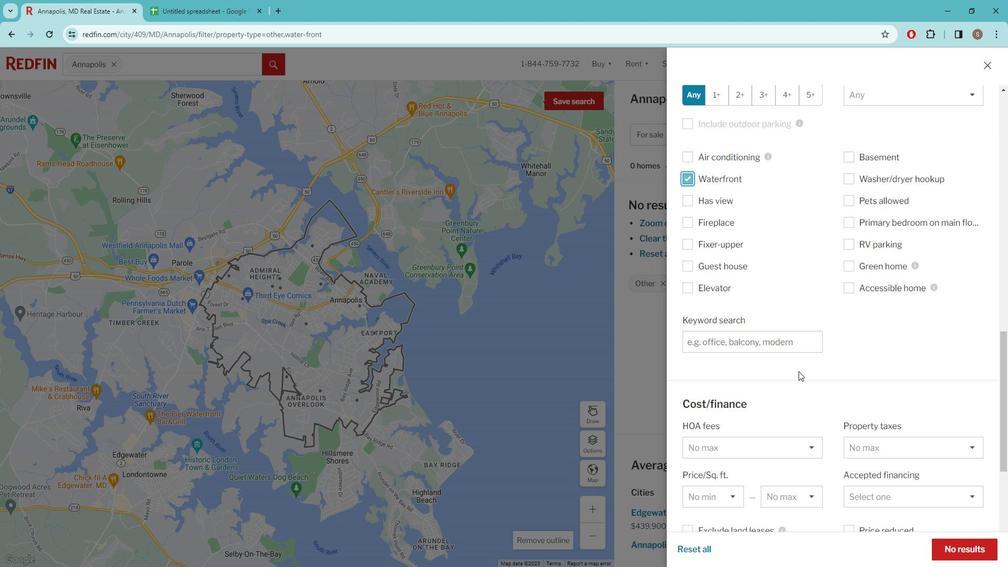 
Action: Mouse scrolled (806, 364) with delta (0, 0)
Screenshot: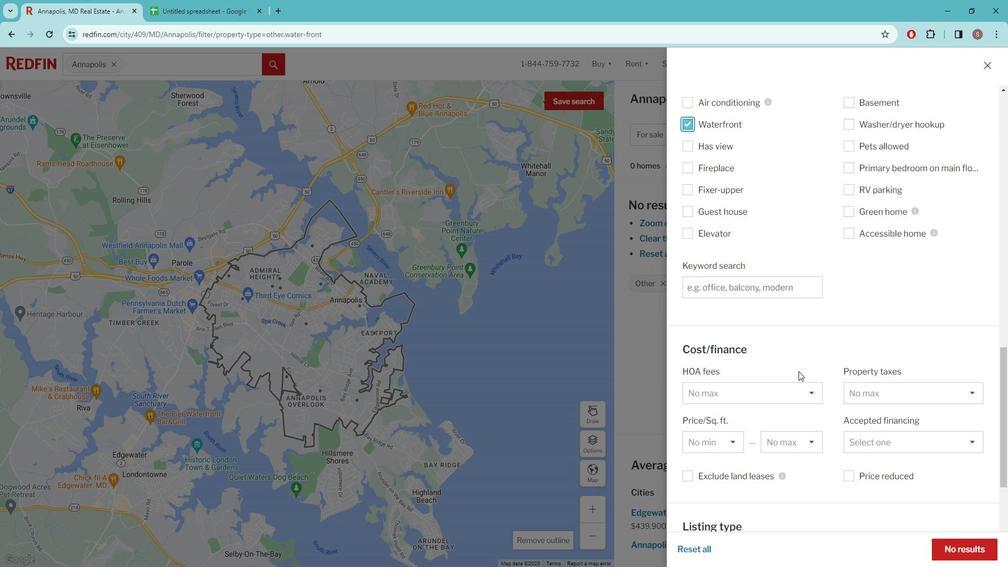 
Action: Mouse moved to (806, 364)
Screenshot: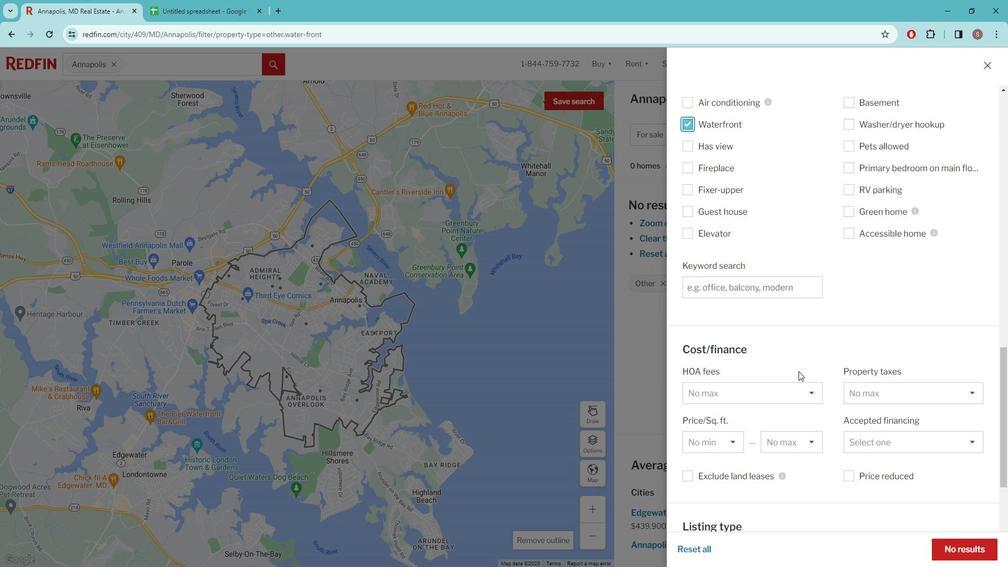
Action: Mouse scrolled (806, 364) with delta (0, 0)
Screenshot: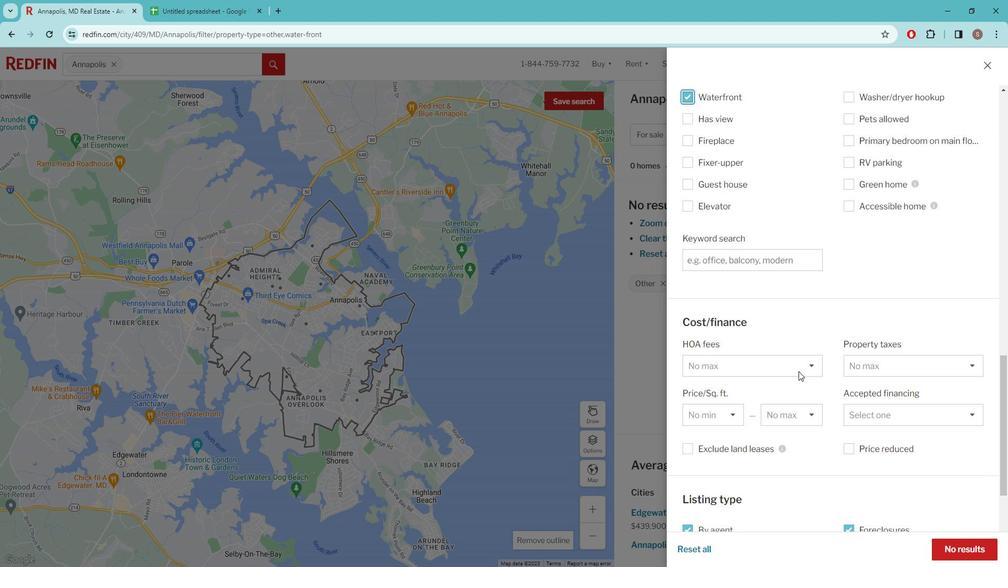 
Action: Mouse moved to (803, 370)
Screenshot: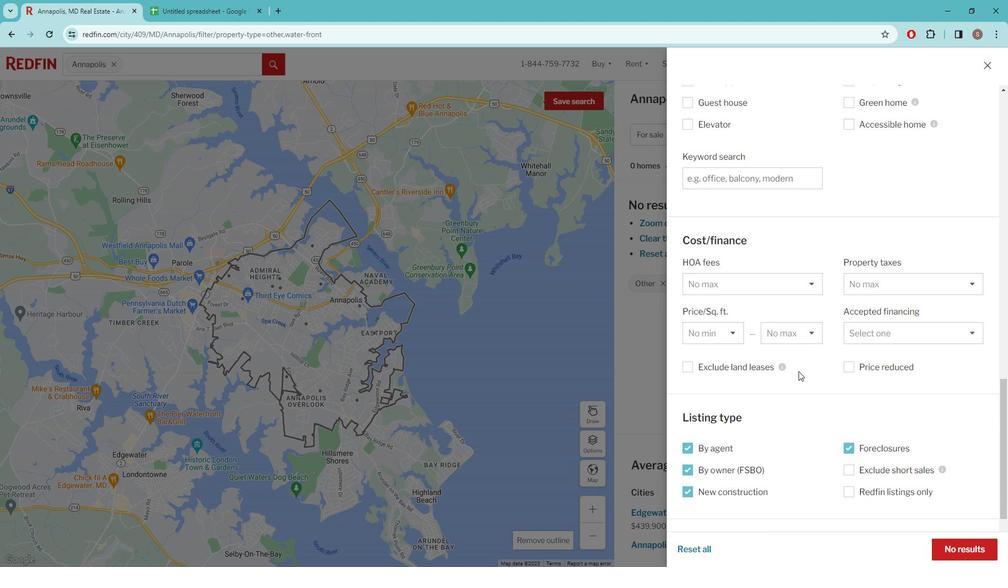 
Action: Mouse scrolled (803, 369) with delta (0, 0)
Screenshot: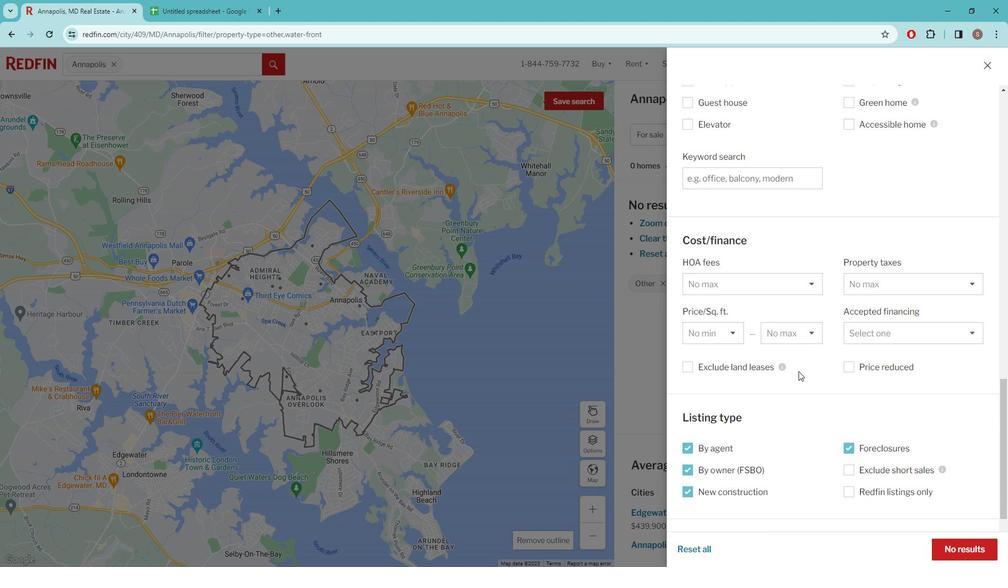 
Action: Mouse moved to (726, 412)
Screenshot: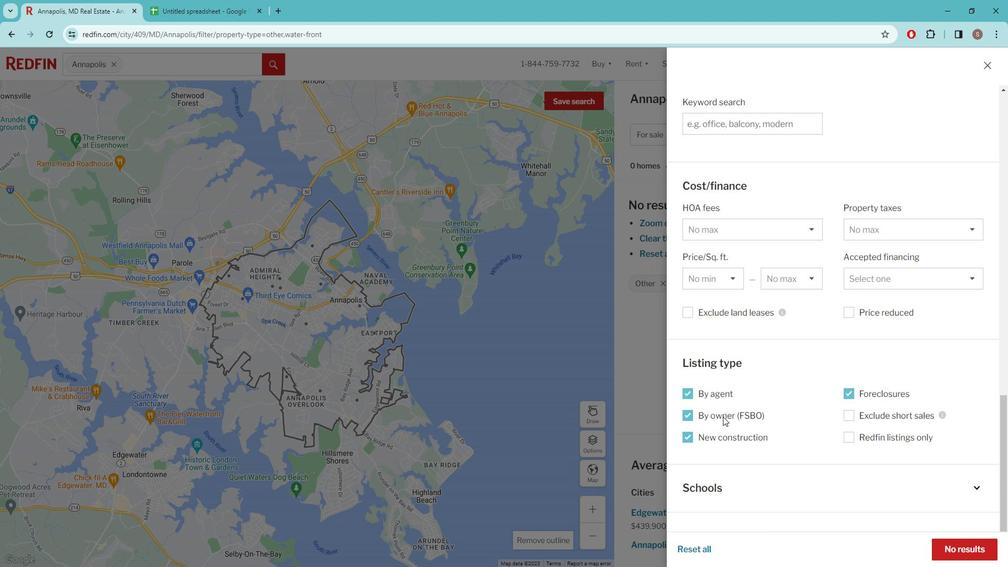 
Action: Mouse scrolled (726, 412) with delta (0, 0)
Screenshot: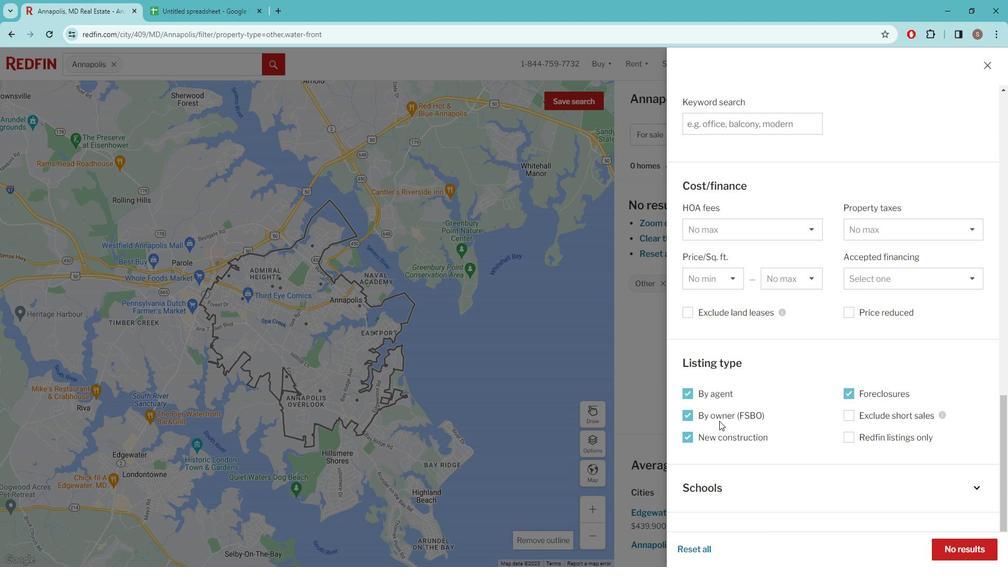 
Action: Mouse scrolled (726, 412) with delta (0, 0)
Screenshot: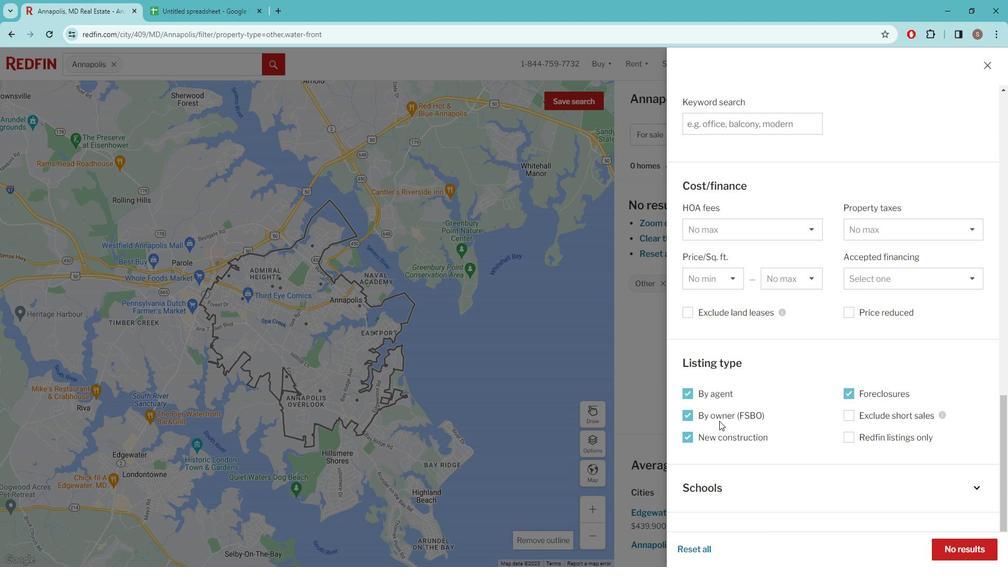 
Action: Mouse scrolled (726, 412) with delta (0, 0)
Screenshot: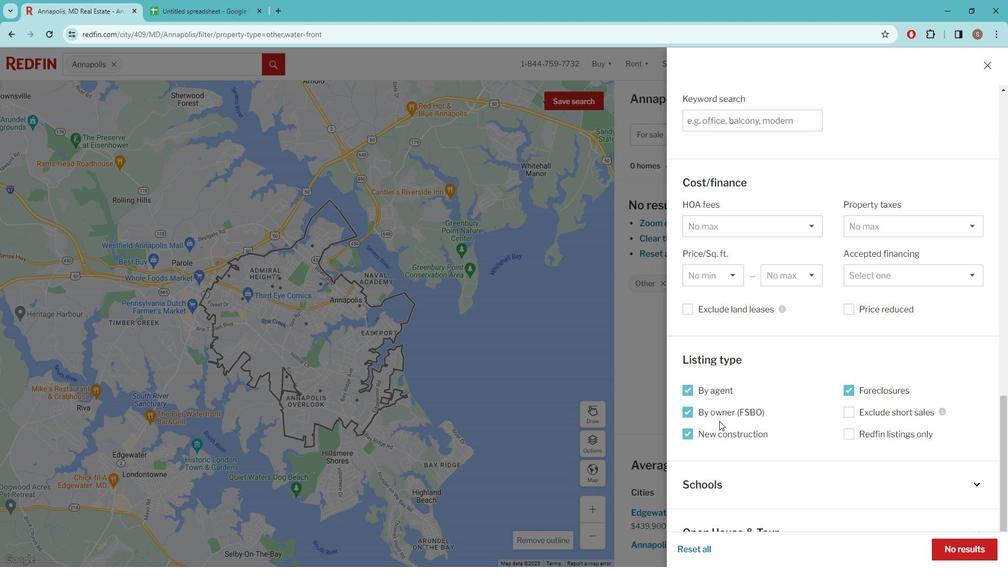
Action: Mouse moved to (733, 407)
Screenshot: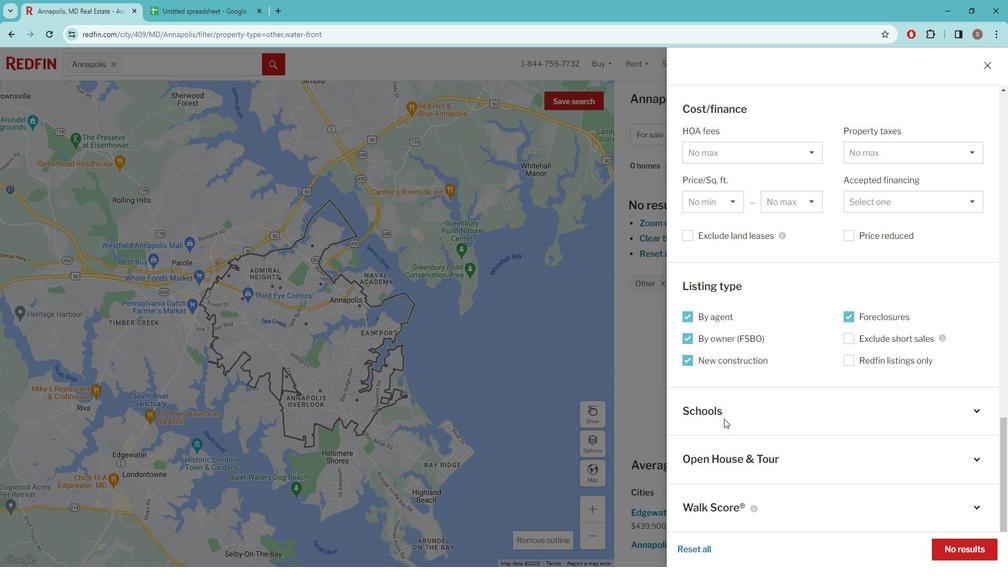 
Action: Mouse scrolled (733, 408) with delta (0, 0)
Screenshot: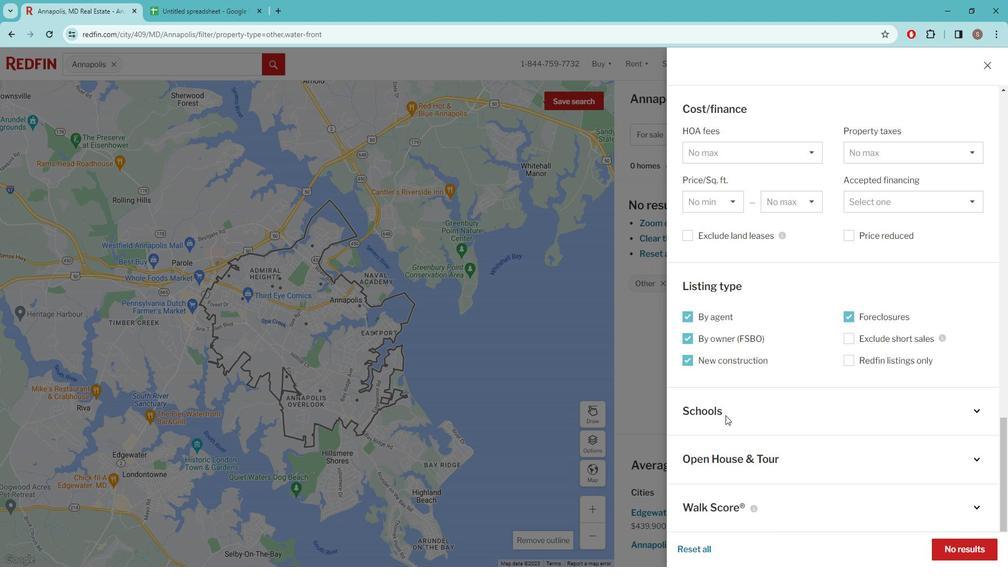 
Action: Mouse scrolled (733, 408) with delta (0, 0)
Screenshot: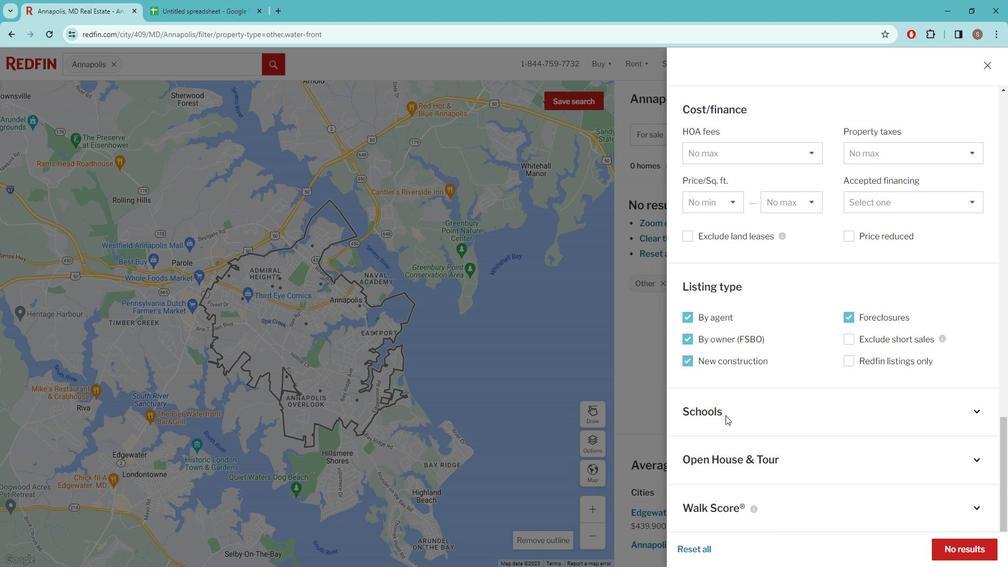 
Action: Mouse moved to (739, 356)
Screenshot: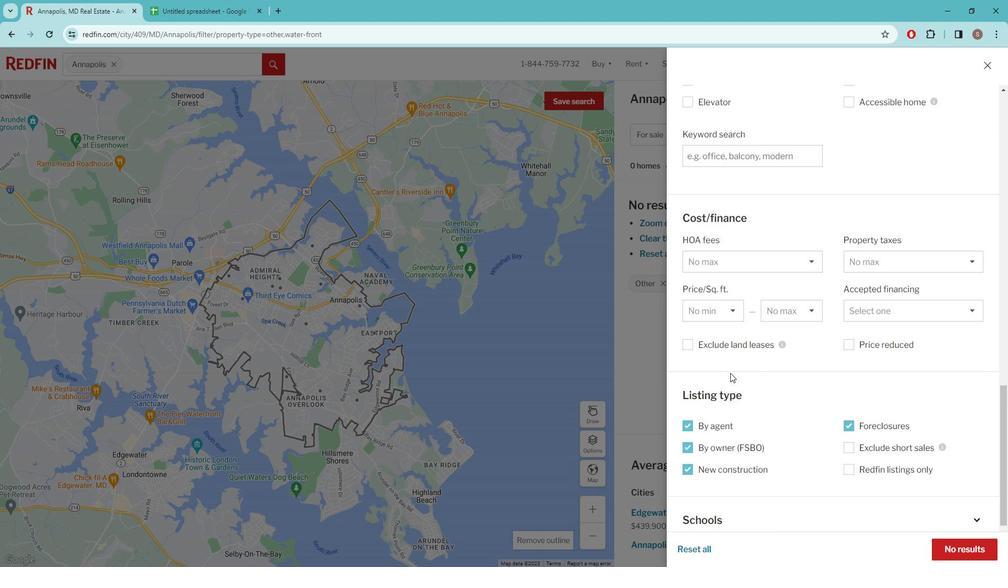 
Action: Mouse scrolled (739, 357) with delta (0, 0)
Screenshot: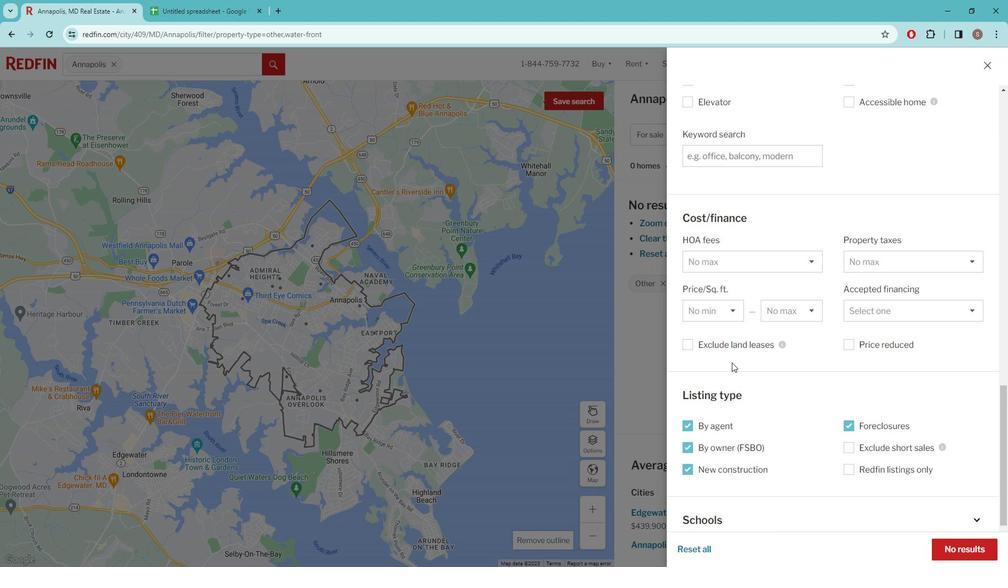 
Action: Mouse moved to (714, 208)
Screenshot: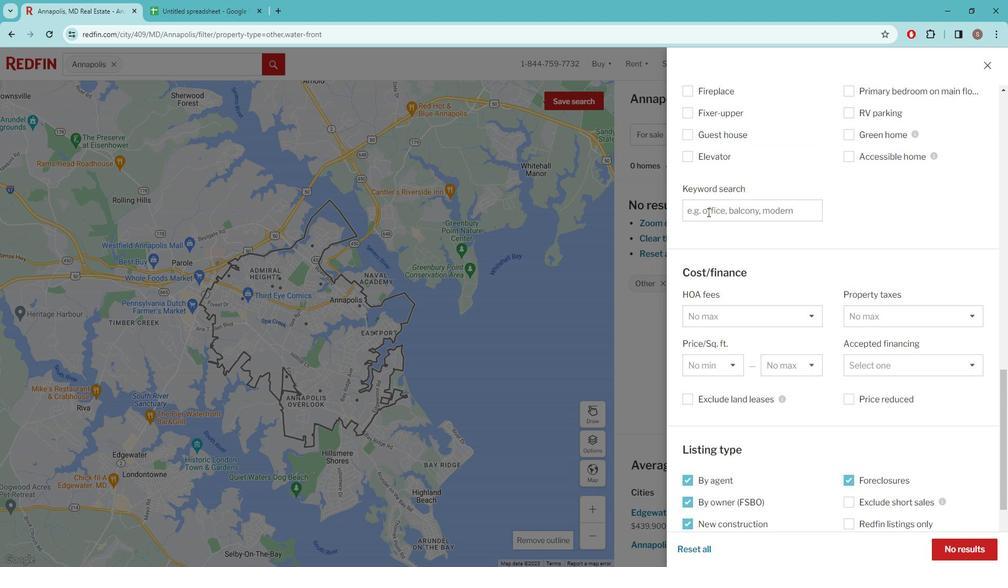 
Action: Mouse pressed left at (714, 208)
Screenshot: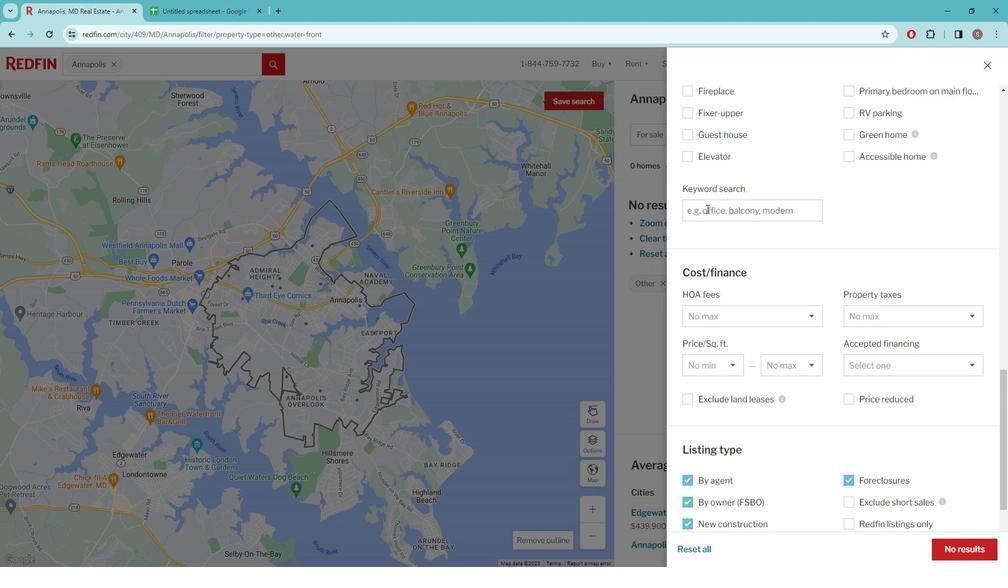 
Action: Key pressed HISTORICAL<Key.space>SIGNIFICANCE<Key.space>
Screenshot: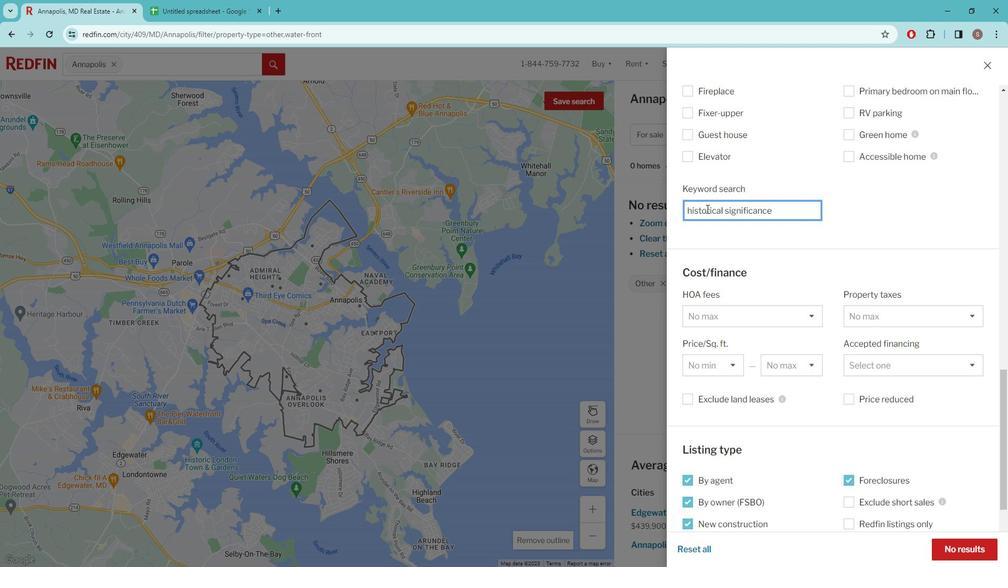 
Action: Mouse moved to (756, 228)
Screenshot: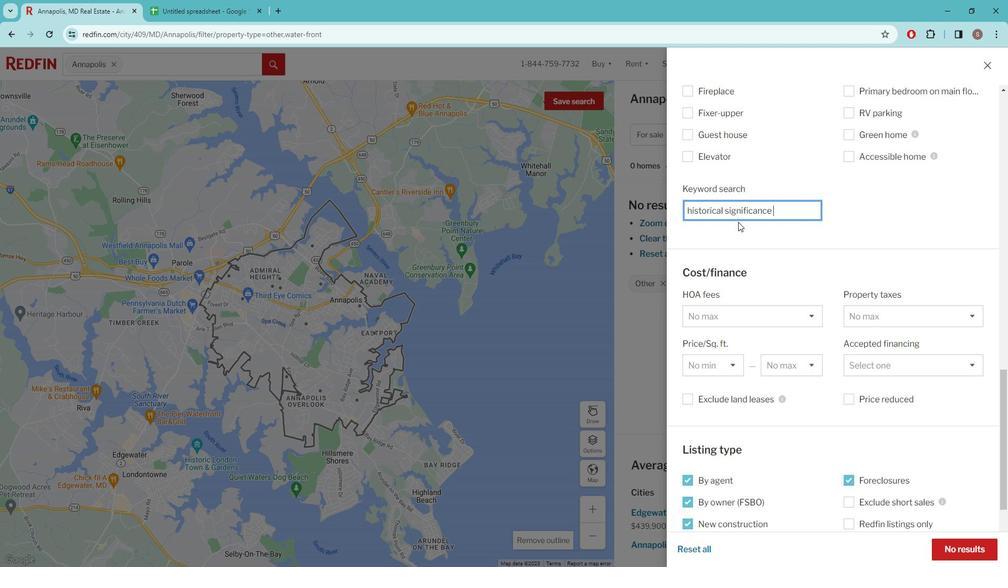 
Action: Mouse scrolled (756, 228) with delta (0, 0)
Screenshot: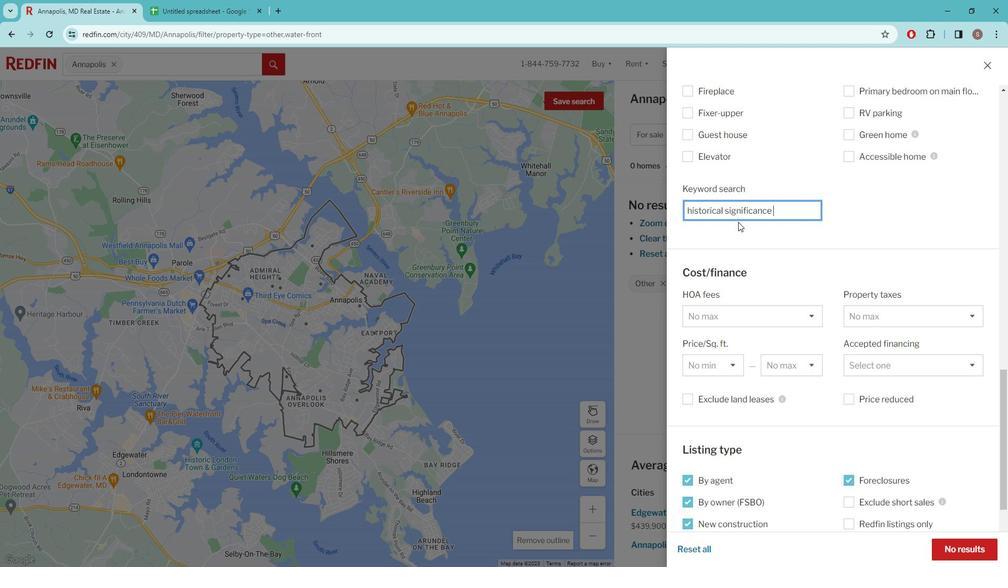 
Action: Mouse scrolled (756, 228) with delta (0, 0)
Screenshot: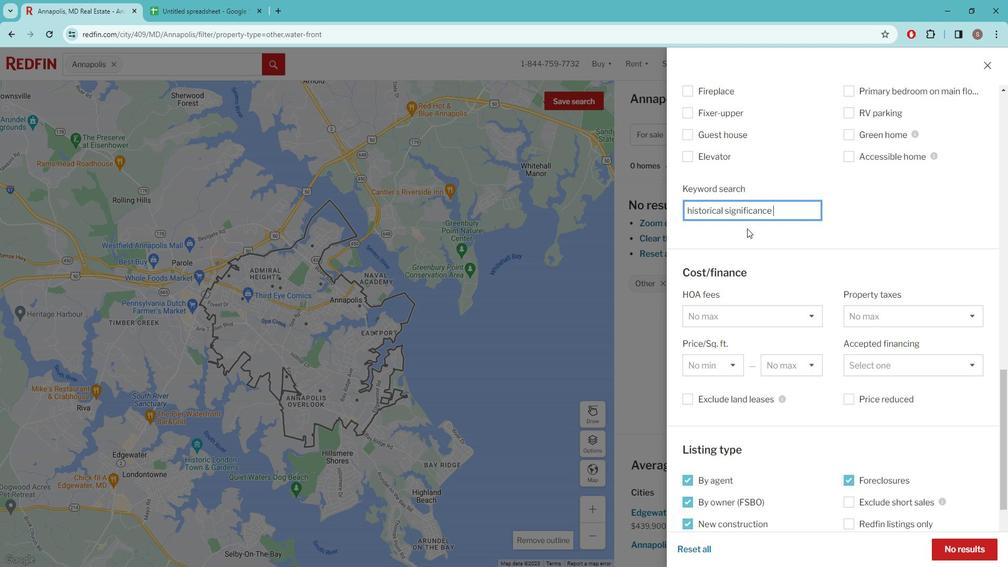 
Action: Mouse scrolled (756, 228) with delta (0, 0)
Screenshot: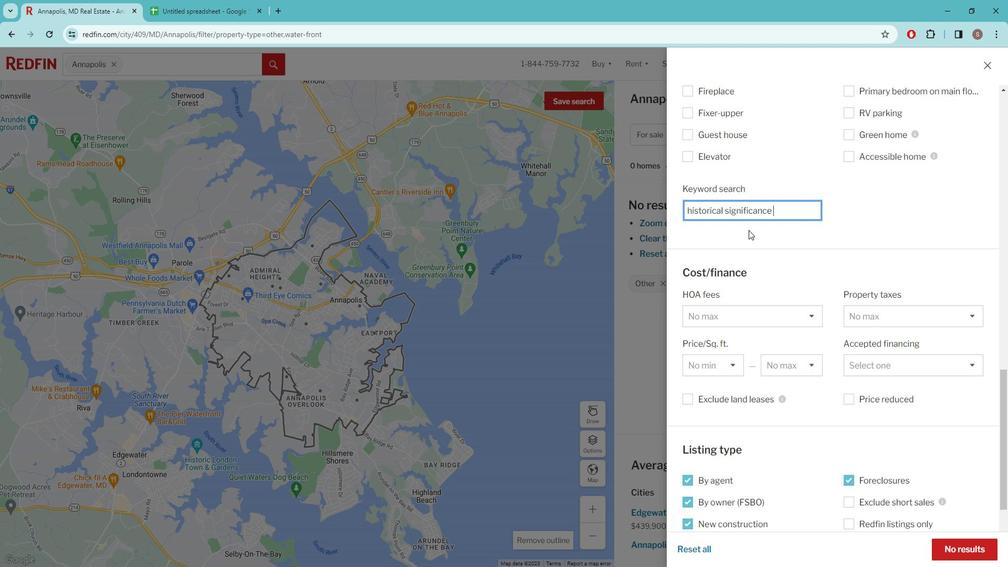 
Action: Mouse scrolled (756, 228) with delta (0, 0)
Screenshot: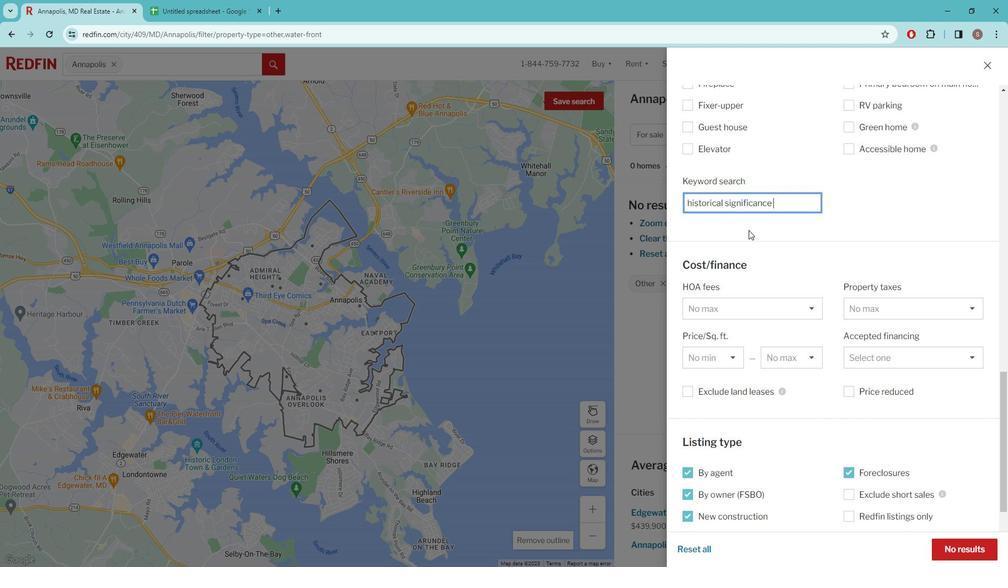 
Action: Mouse scrolled (756, 228) with delta (0, 0)
Screenshot: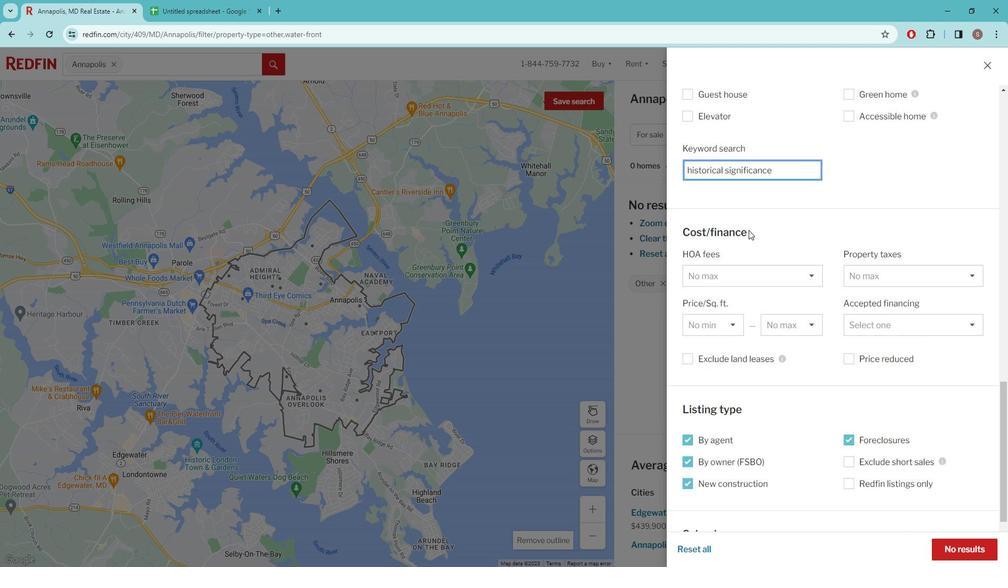 
Action: Mouse moved to (785, 261)
Screenshot: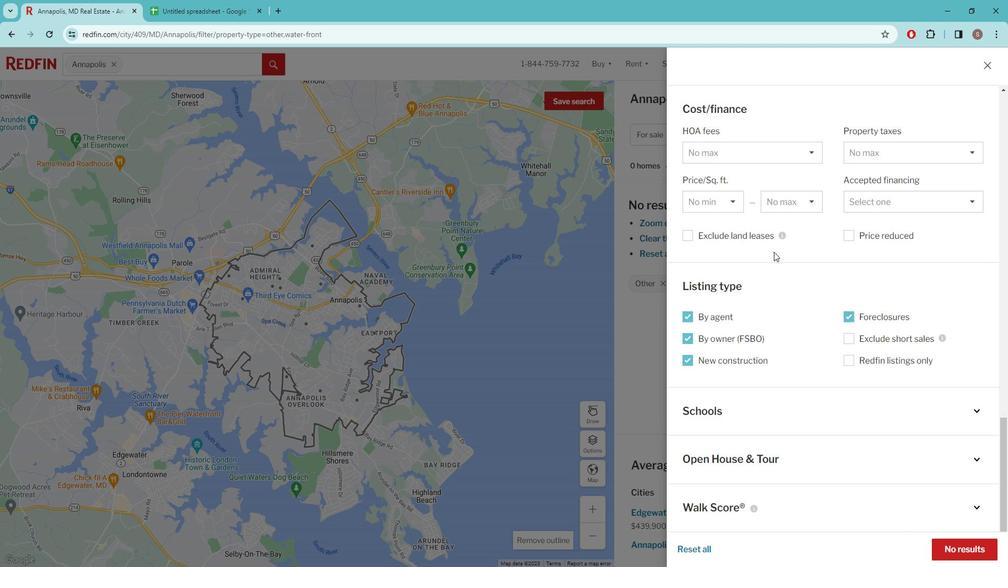 
Action: Mouse scrolled (785, 260) with delta (0, 0)
Screenshot: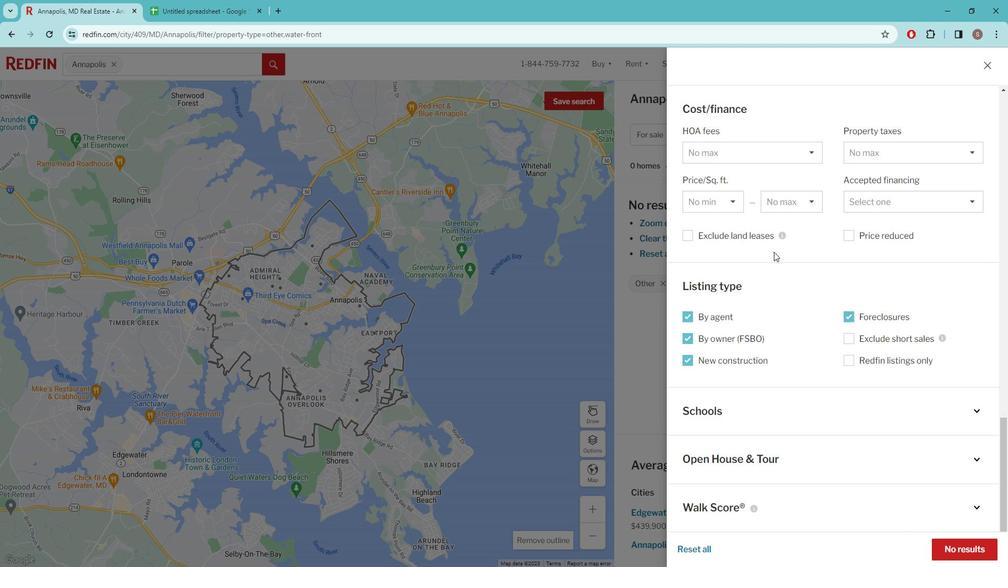 
Action: Mouse moved to (789, 276)
Screenshot: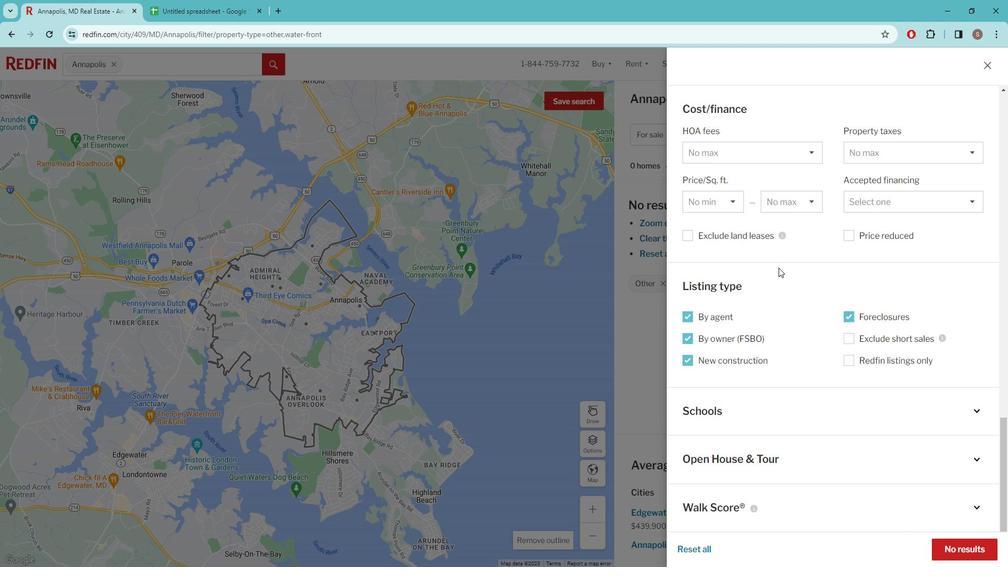 
Action: Mouse scrolled (789, 275) with delta (0, 0)
Screenshot: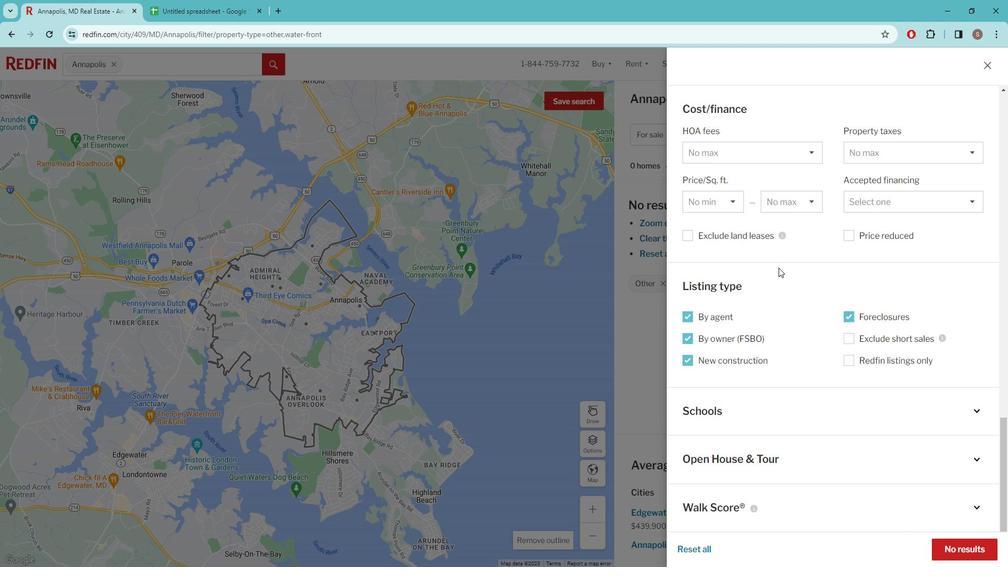 
Action: Mouse moved to (792, 286)
Screenshot: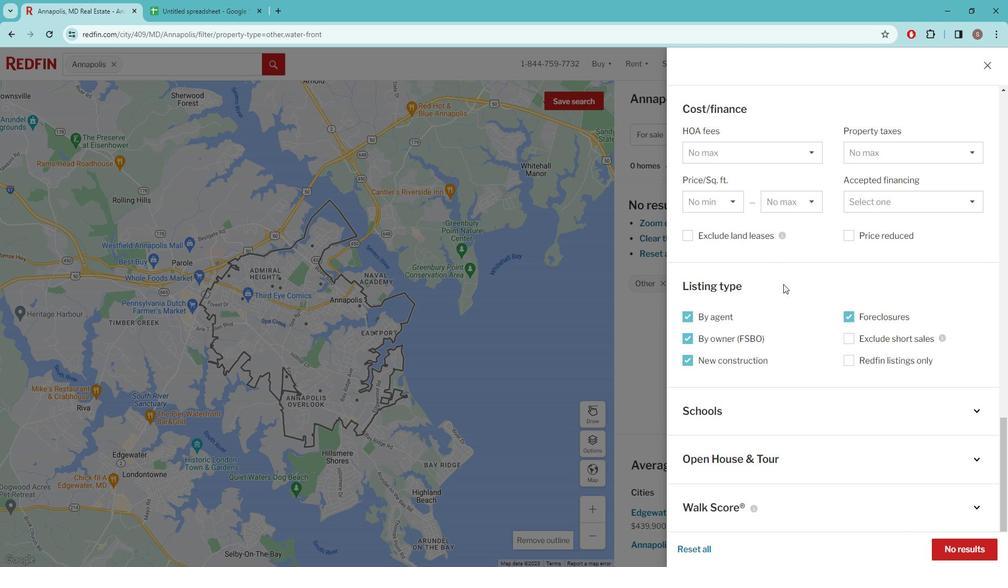
Action: Mouse scrolled (792, 285) with delta (0, 0)
Screenshot: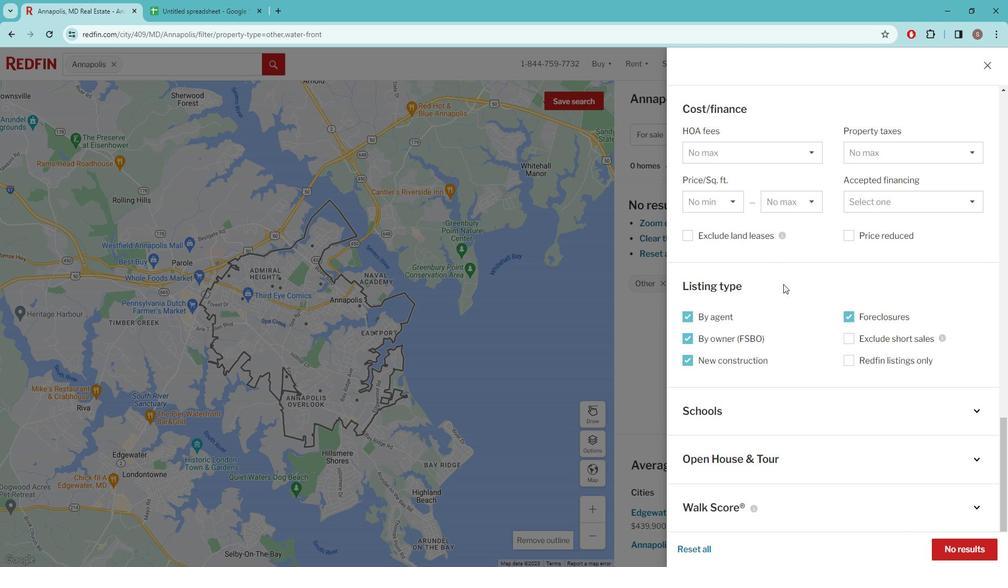 
Action: Mouse moved to (800, 301)
Screenshot: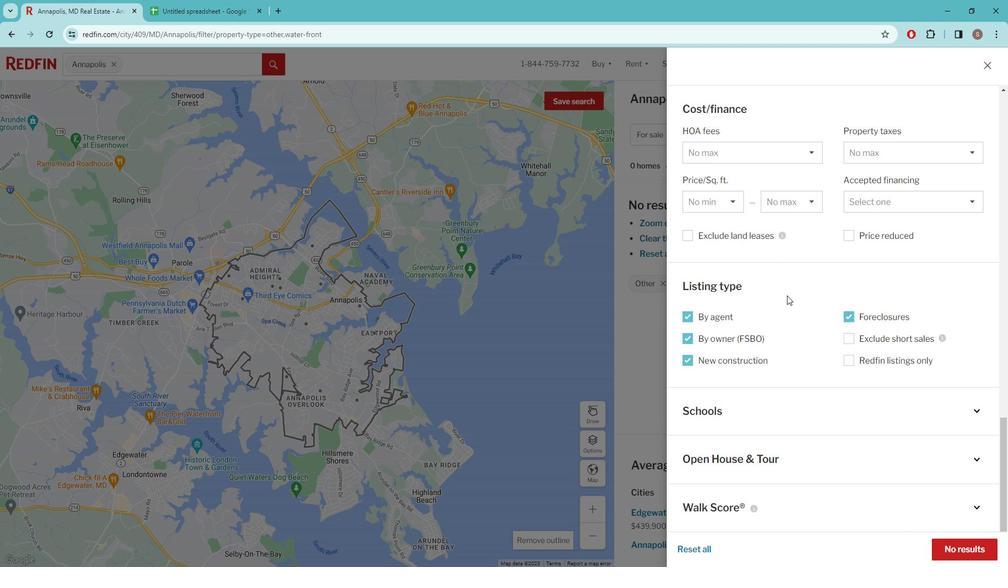 
Action: Mouse scrolled (800, 300) with delta (0, 0)
Screenshot: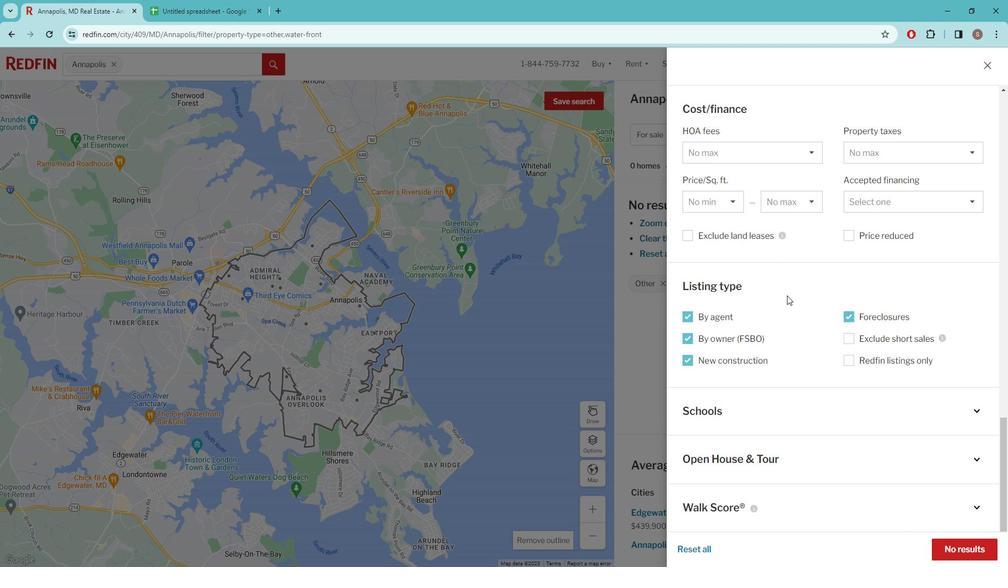 
Action: Mouse moved to (827, 343)
Screenshot: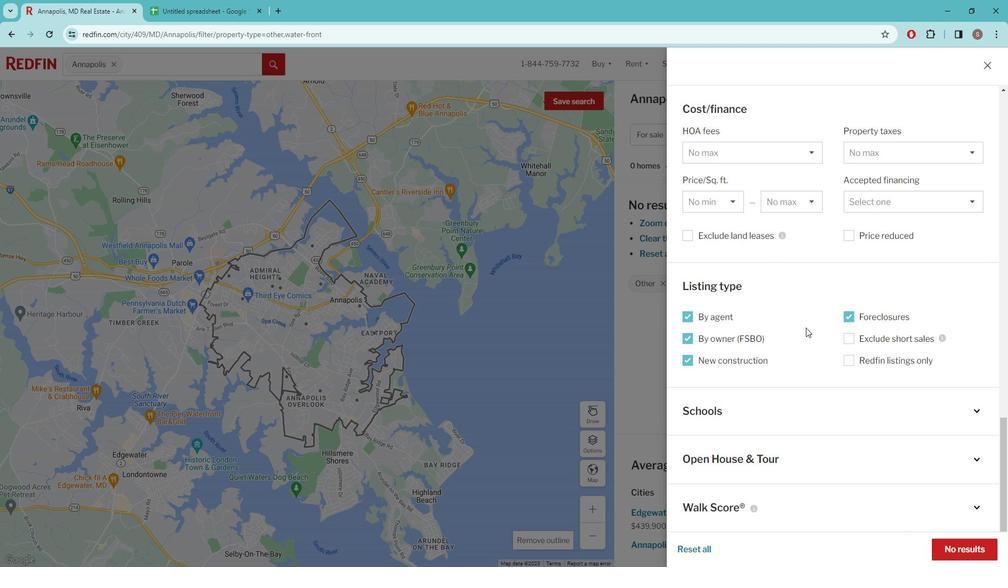 
Action: Mouse scrolled (827, 344) with delta (0, 0)
Screenshot: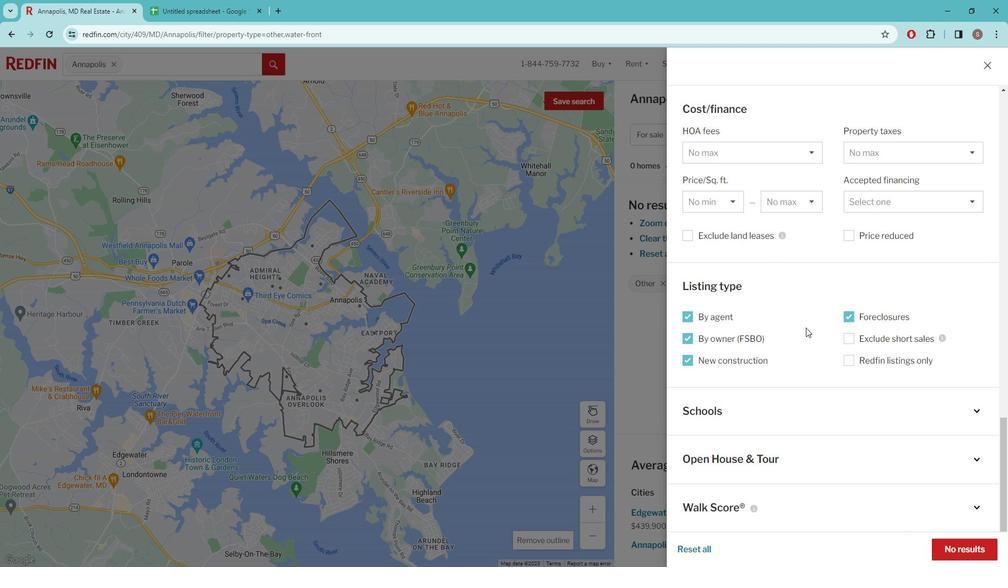 
Action: Mouse moved to (967, 535)
Screenshot: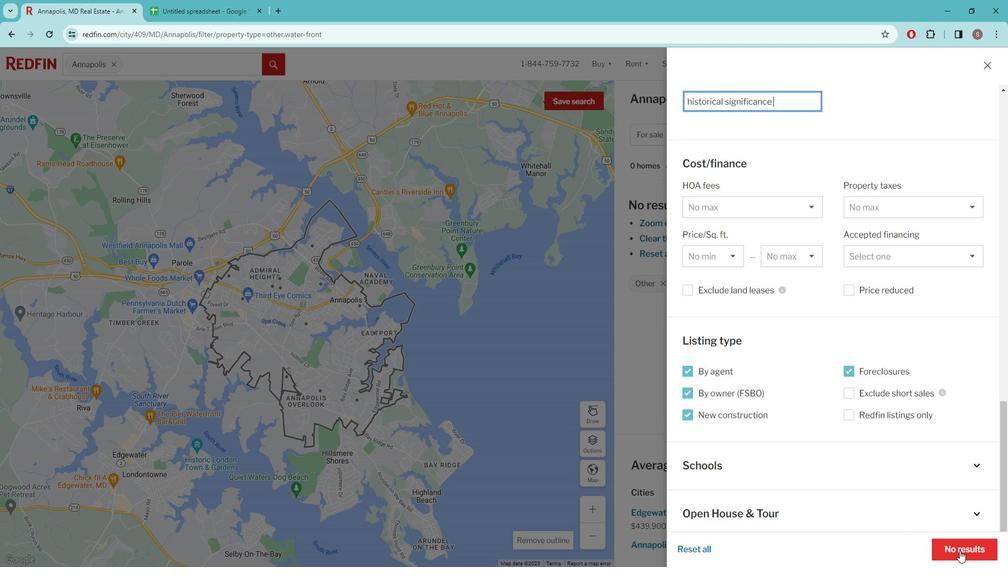 
Action: Mouse pressed left at (967, 535)
Screenshot: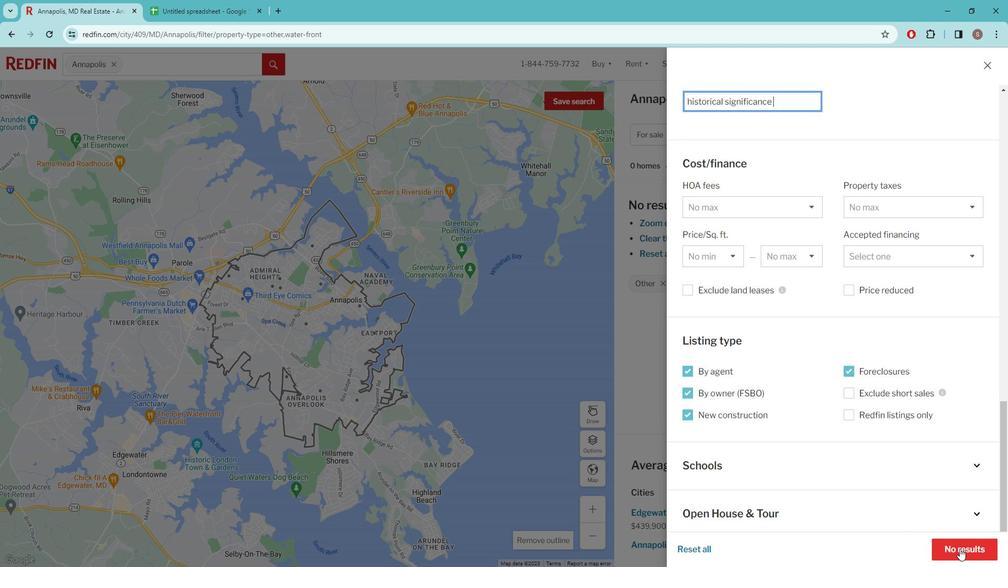 
Action: Mouse moved to (876, 347)
Screenshot: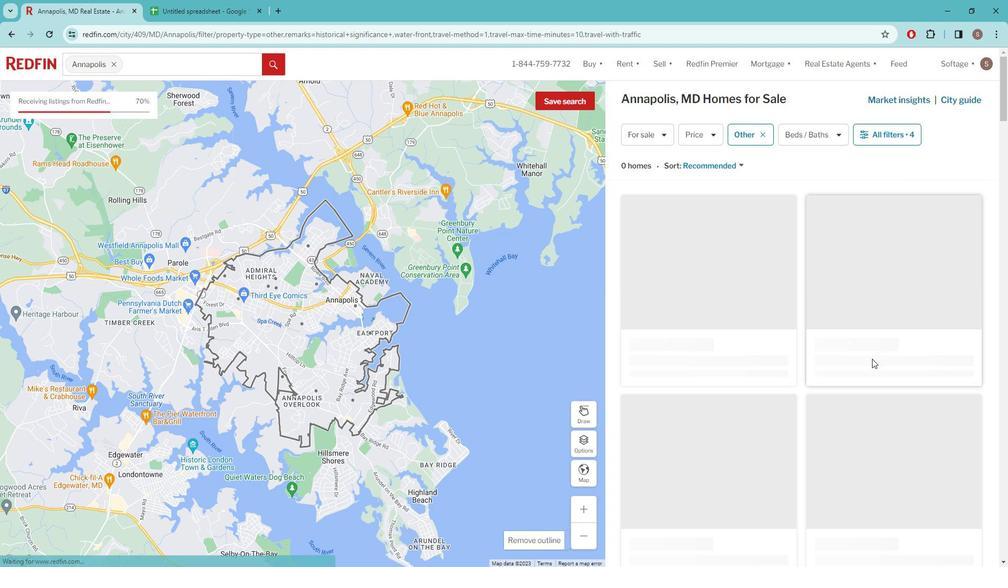 
